 Task: Open Card Hotel Review in Board Product User Testing and Feedback to Workspace Event Planning and Coordination and add a team member Softage.1@softage.net, a label Blue, a checklist Public Relations, an attachment from Trello, a color Blue and finally, add a card description 'Plan and execute company team-building conference with guest speakers' and a comment 'We should approach this task with a sense of accountability and responsibility, owning our mistakes and taking steps to correct them.'. Add a start date 'Jan 05, 1900' with a due date 'Jan 12, 1900'
Action: Mouse moved to (450, 162)
Screenshot: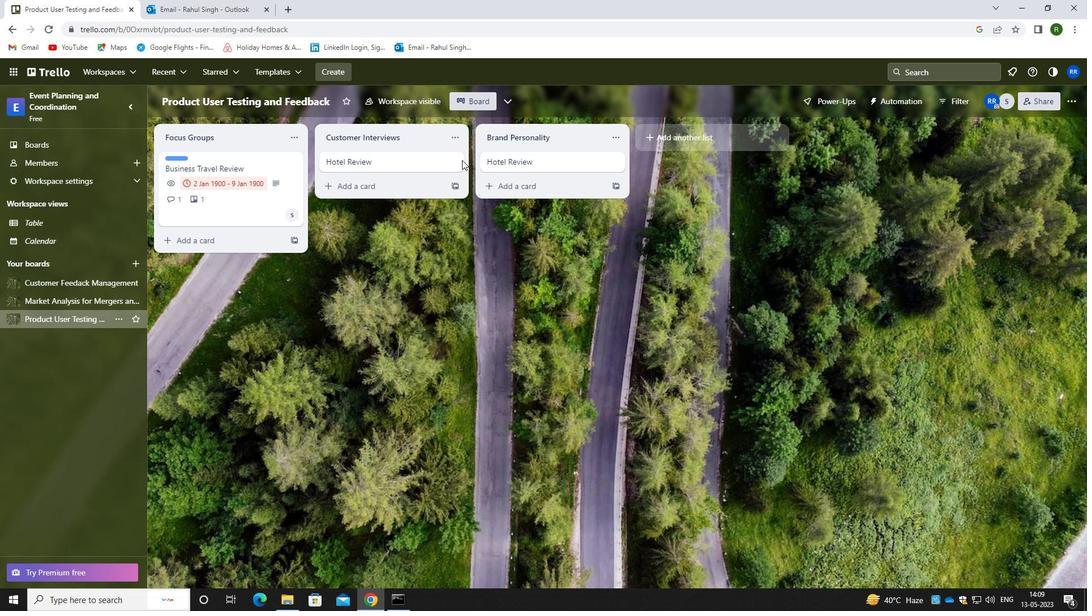 
Action: Mouse pressed left at (450, 162)
Screenshot: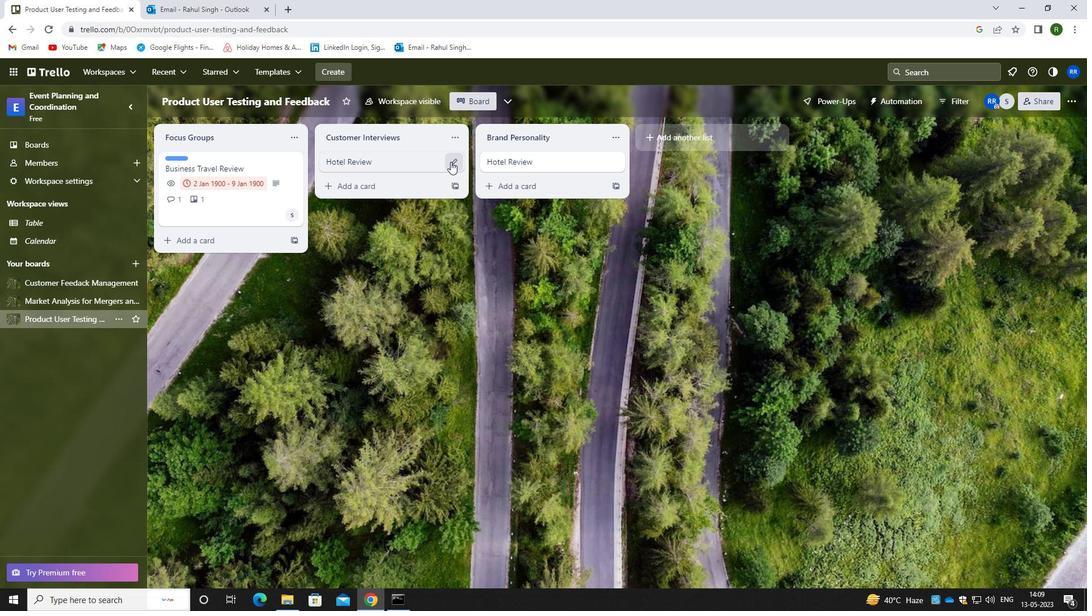 
Action: Mouse moved to (503, 156)
Screenshot: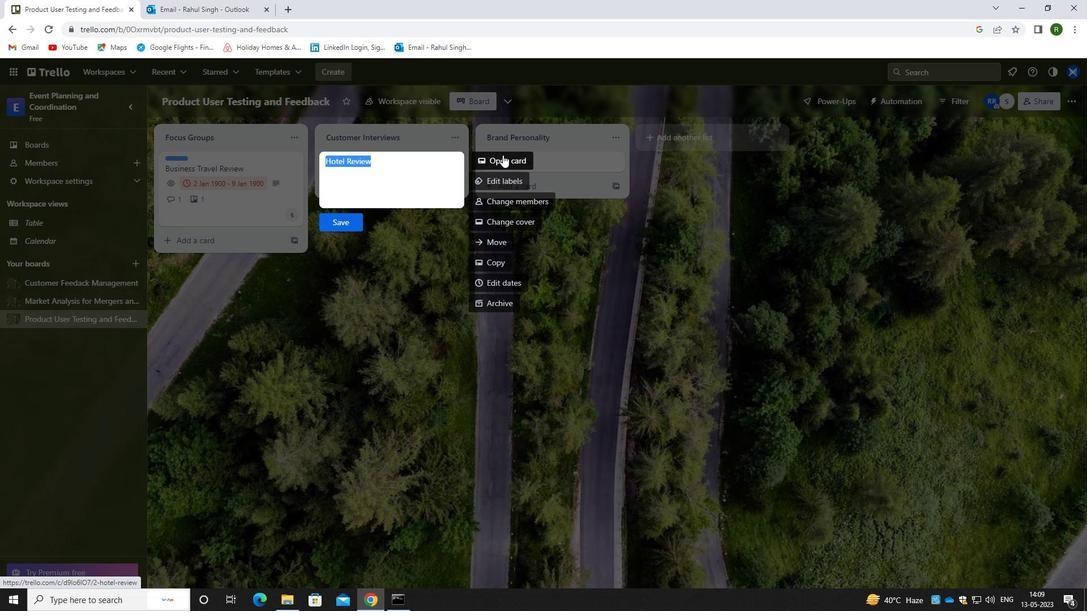 
Action: Mouse pressed left at (503, 156)
Screenshot: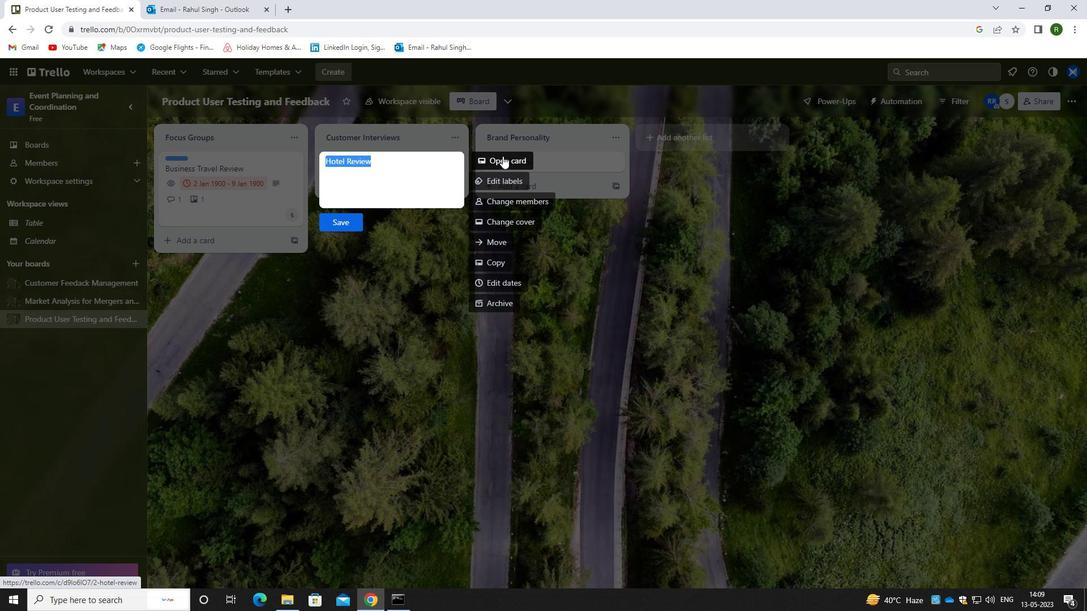 
Action: Mouse moved to (679, 205)
Screenshot: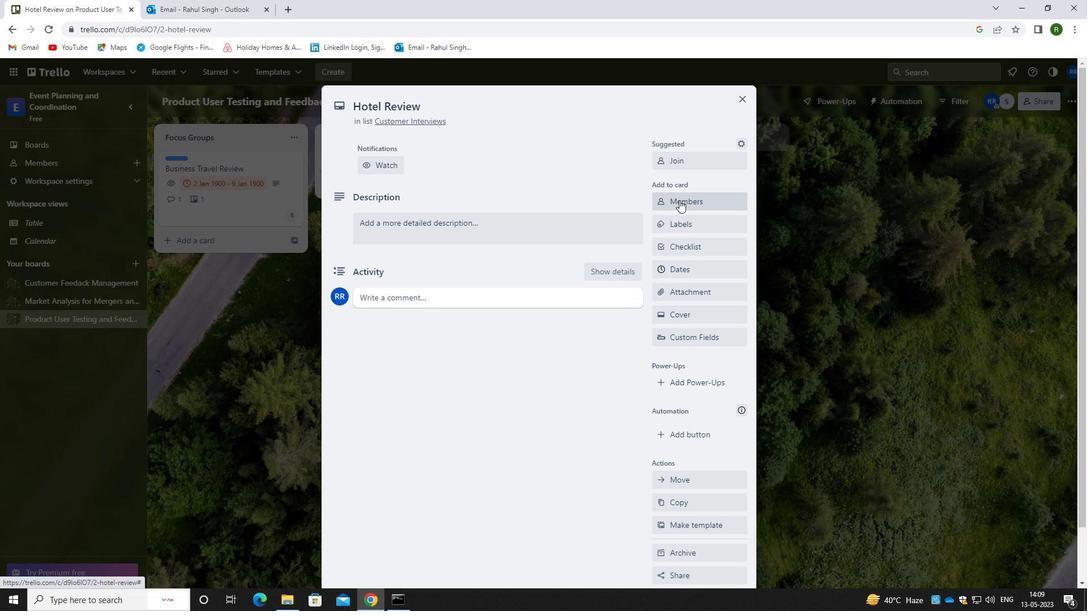 
Action: Mouse pressed left at (679, 205)
Screenshot: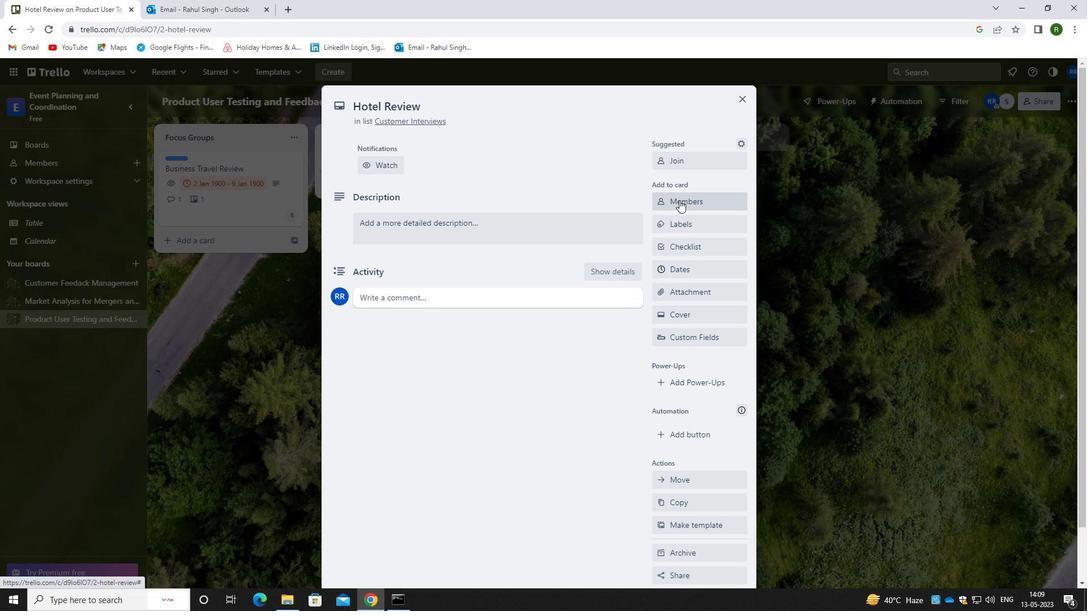 
Action: Mouse moved to (706, 257)
Screenshot: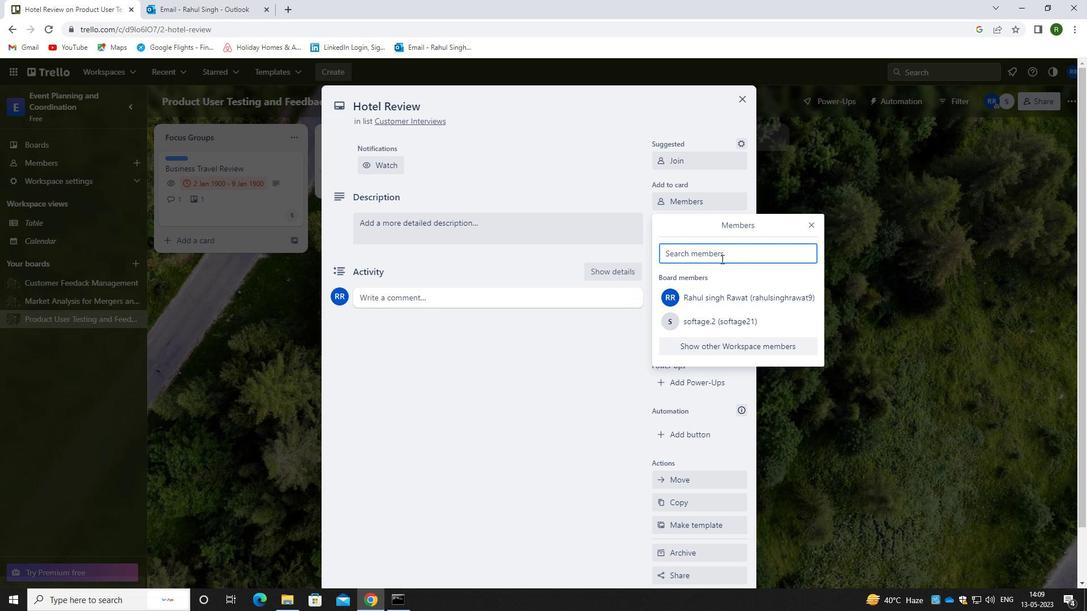 
Action: Key pressed <Key.caps_lock>s<Key.caps_lock>oftage.1<Key.shift>@SOFTAGE.NET
Screenshot: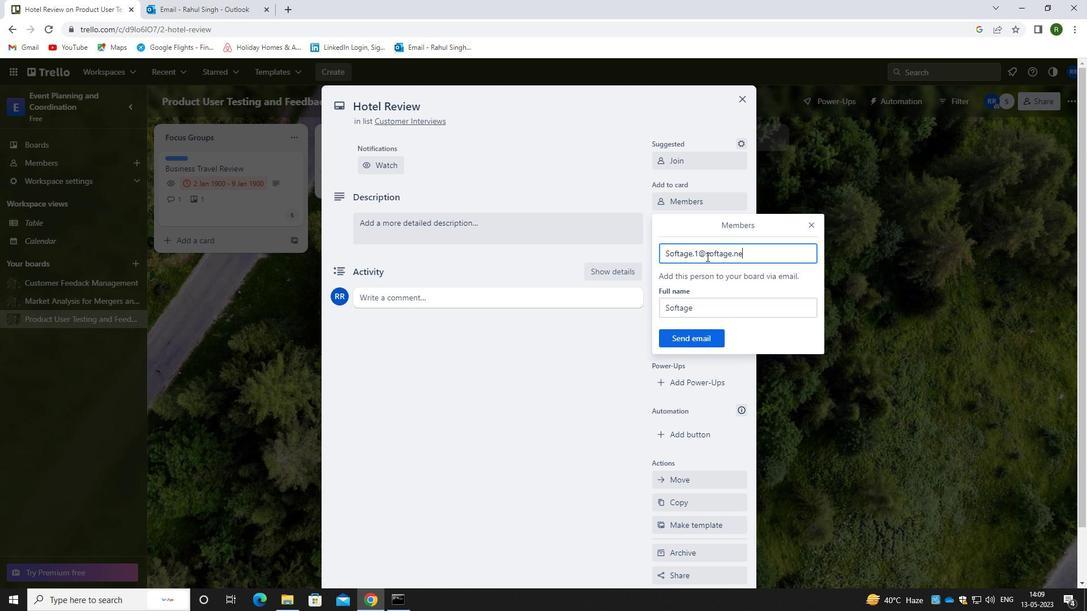 
Action: Mouse moved to (685, 338)
Screenshot: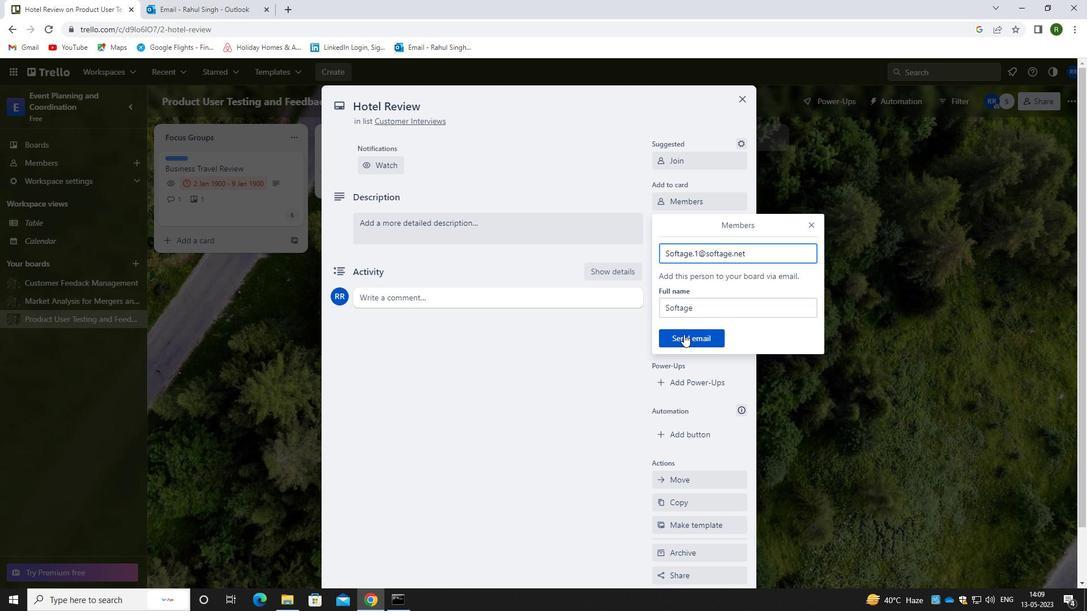 
Action: Mouse pressed left at (685, 338)
Screenshot: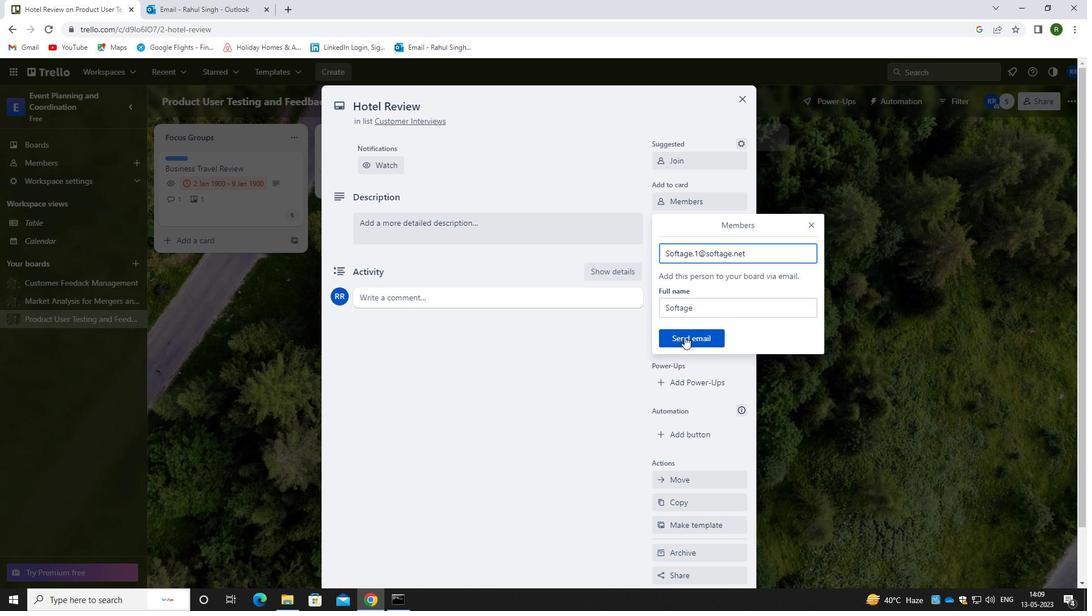 
Action: Mouse moved to (689, 220)
Screenshot: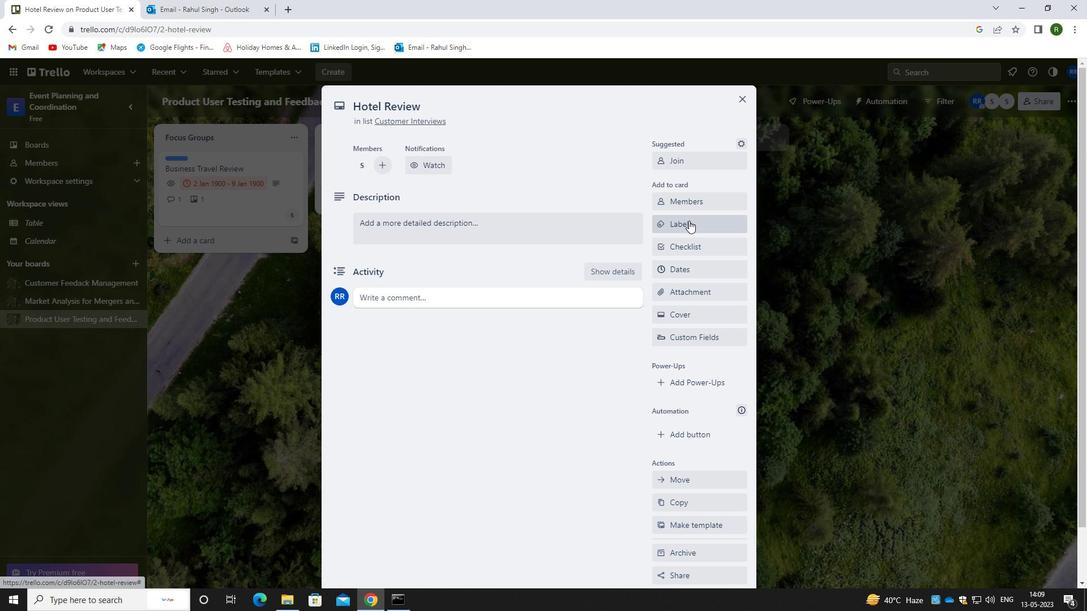 
Action: Mouse pressed left at (689, 220)
Screenshot: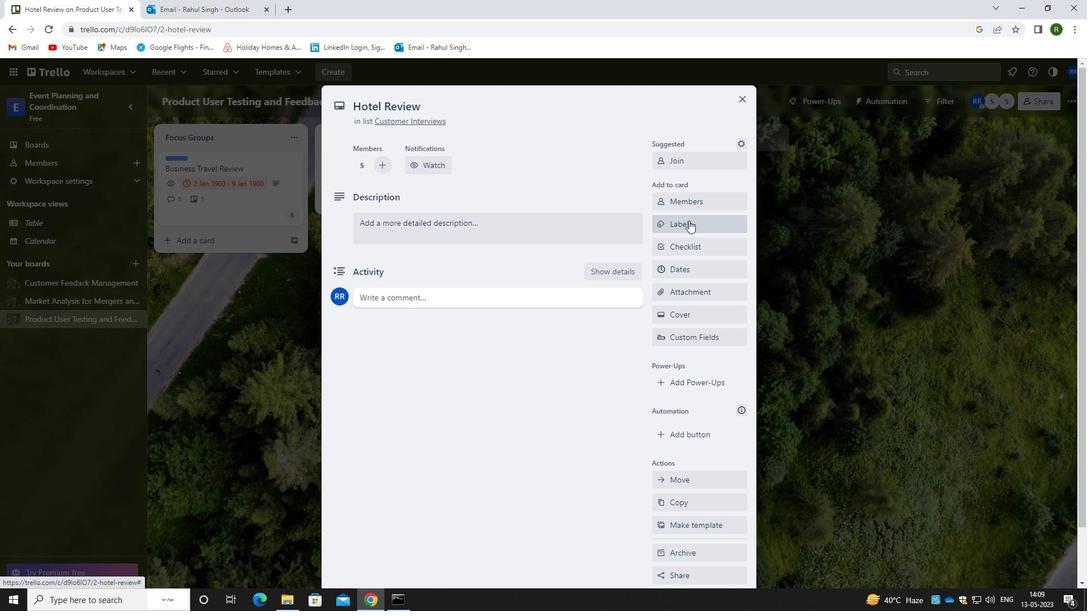
Action: Mouse moved to (693, 277)
Screenshot: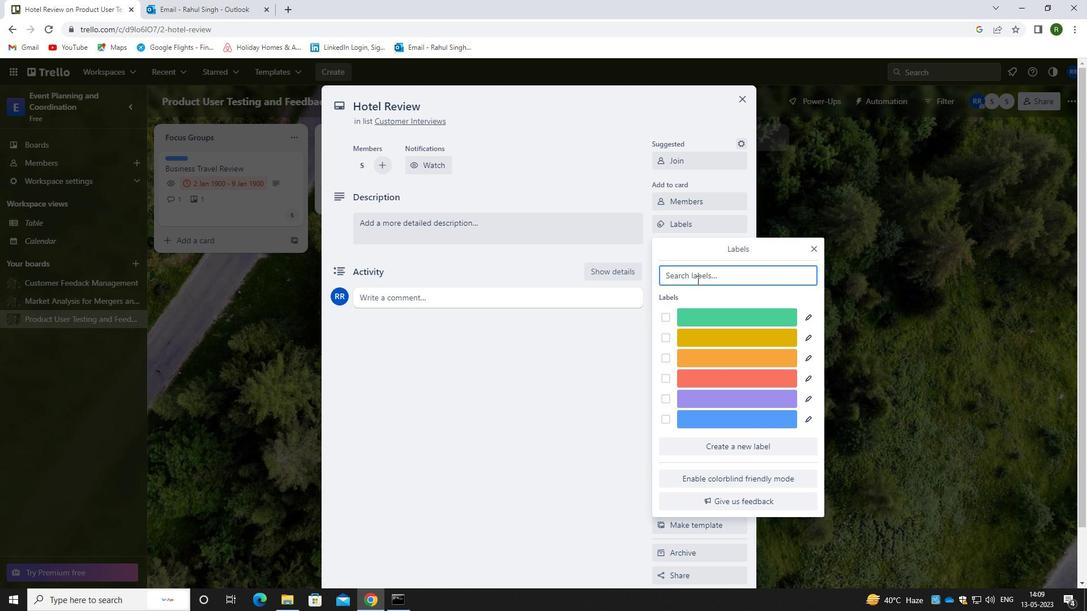 
Action: Key pressed BLUE
Screenshot: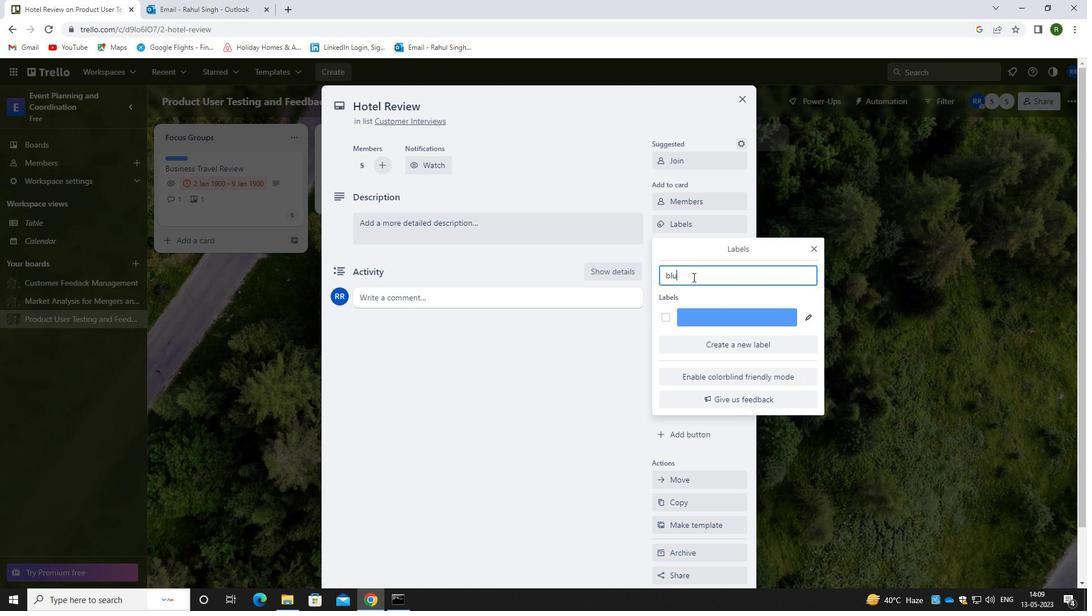 
Action: Mouse moved to (663, 314)
Screenshot: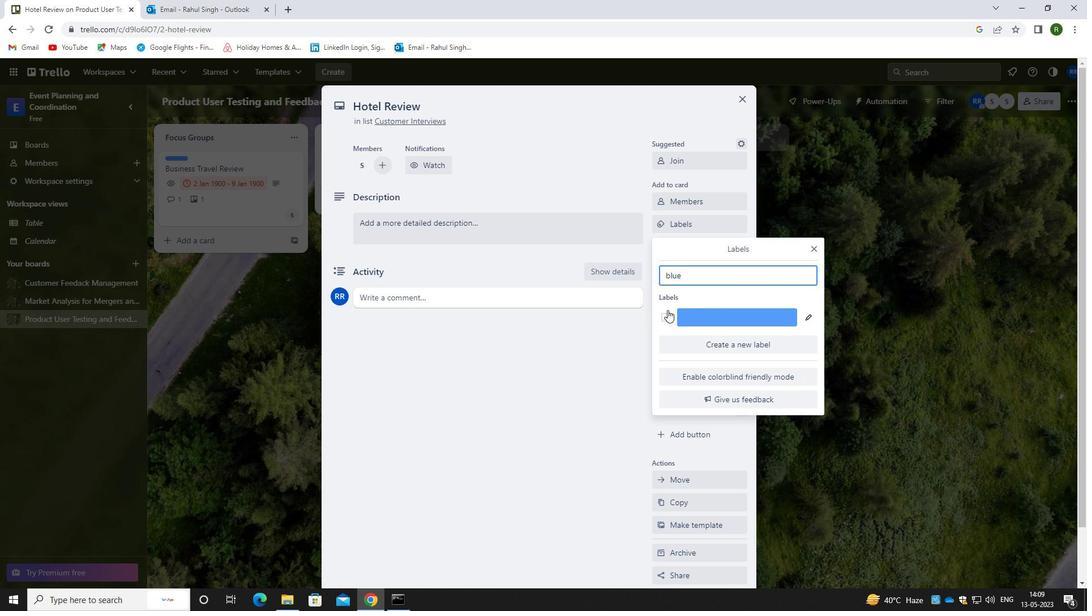
Action: Mouse pressed left at (663, 314)
Screenshot: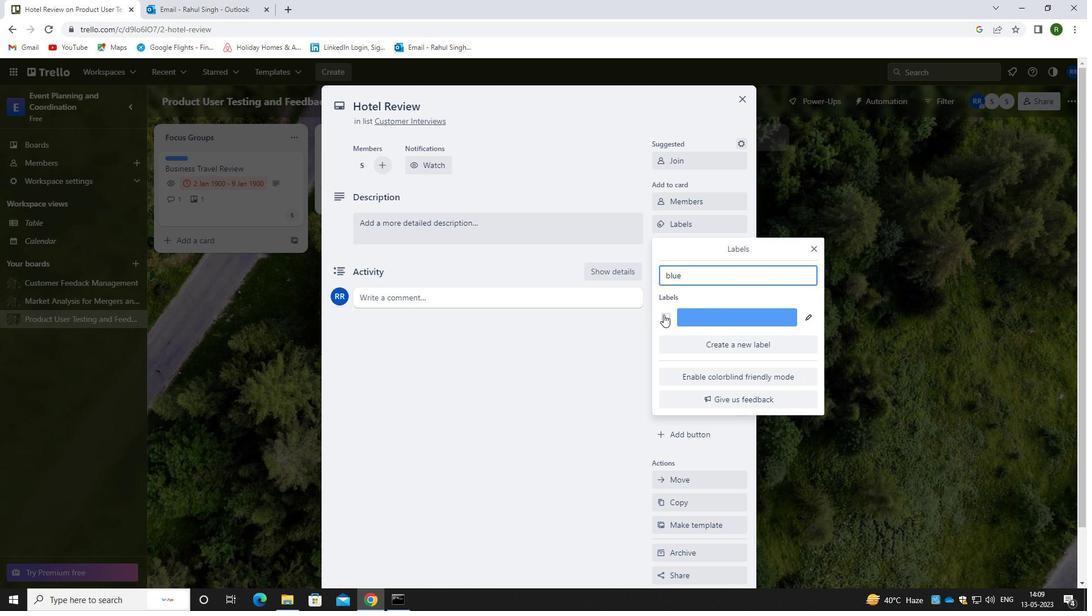 
Action: Mouse moved to (601, 406)
Screenshot: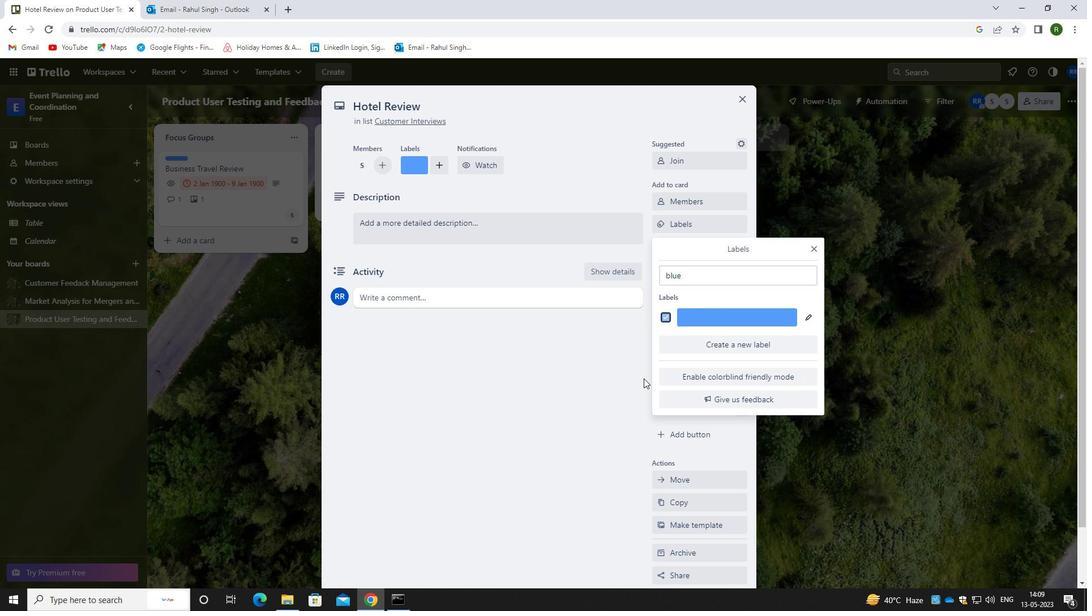 
Action: Mouse pressed left at (601, 406)
Screenshot: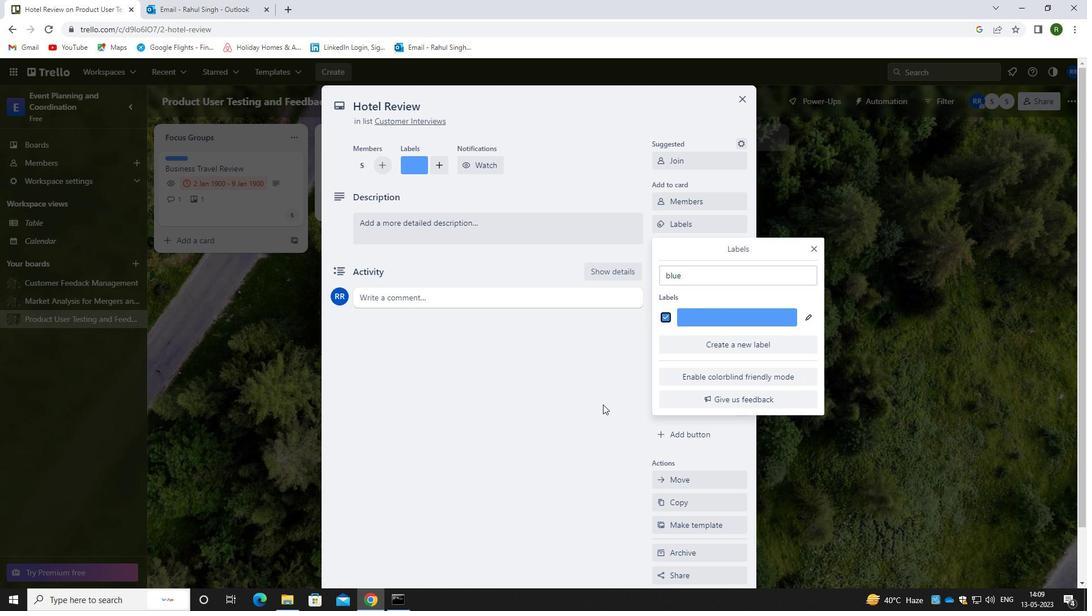 
Action: Mouse moved to (680, 249)
Screenshot: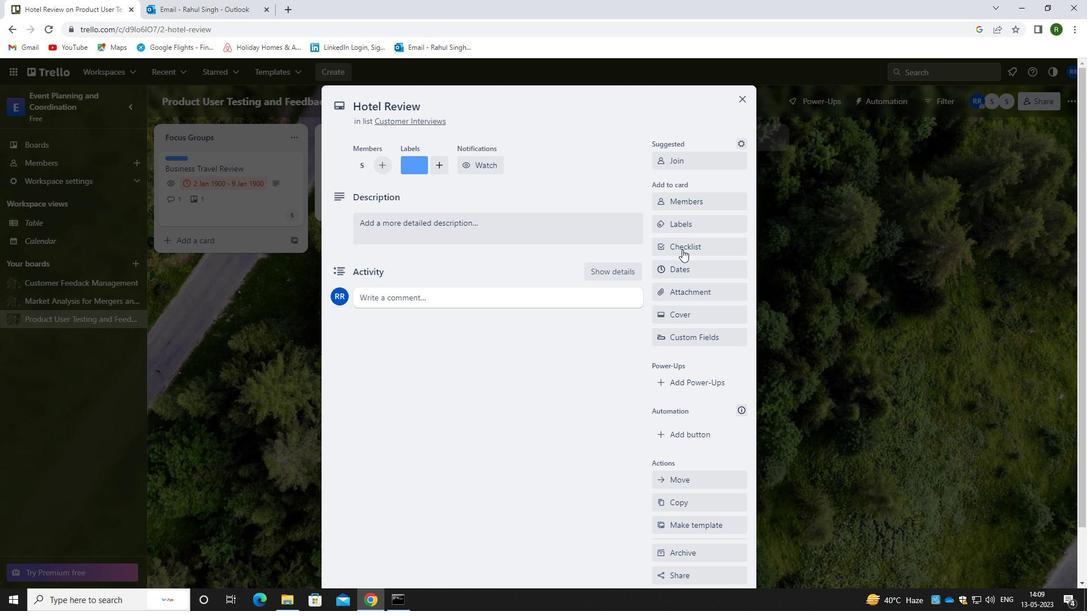 
Action: Mouse pressed left at (680, 249)
Screenshot: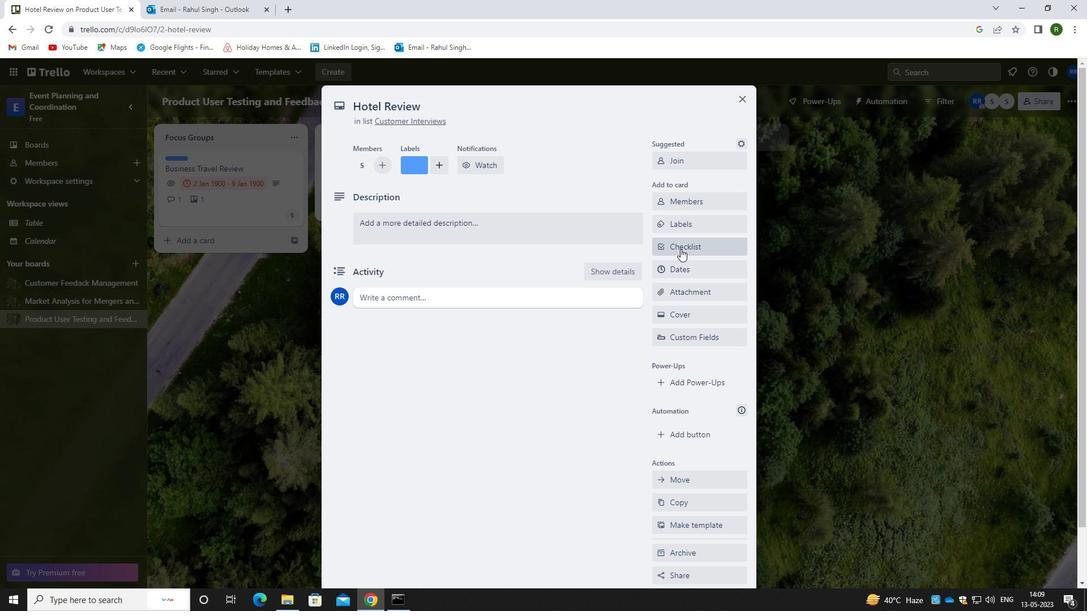 
Action: Mouse moved to (634, 363)
Screenshot: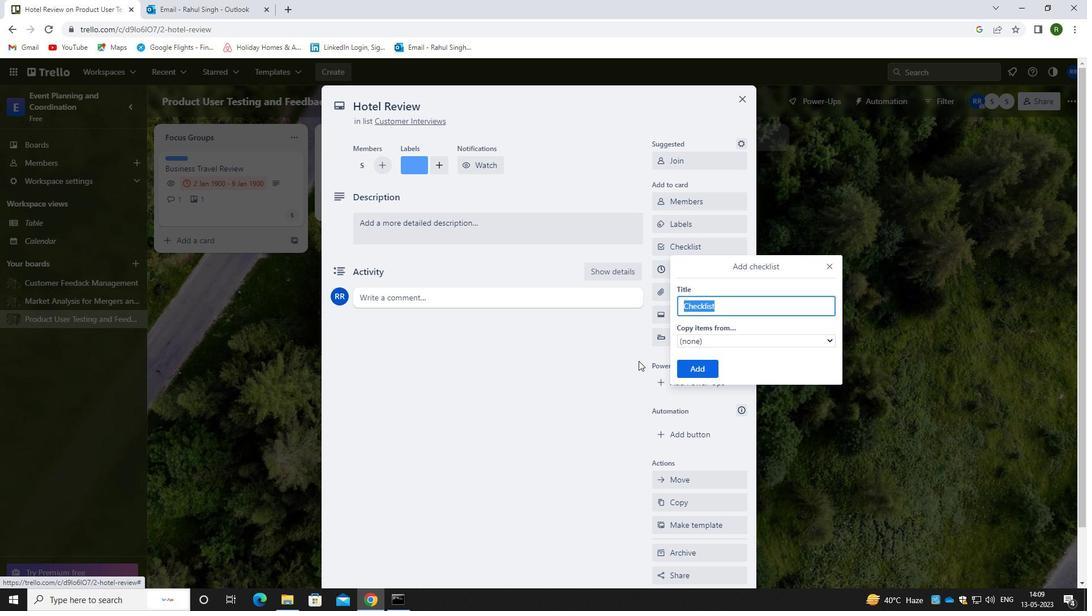 
Action: Key pressed <Key.shift>PUBLIC<Key.space><Key.shift>RE
Screenshot: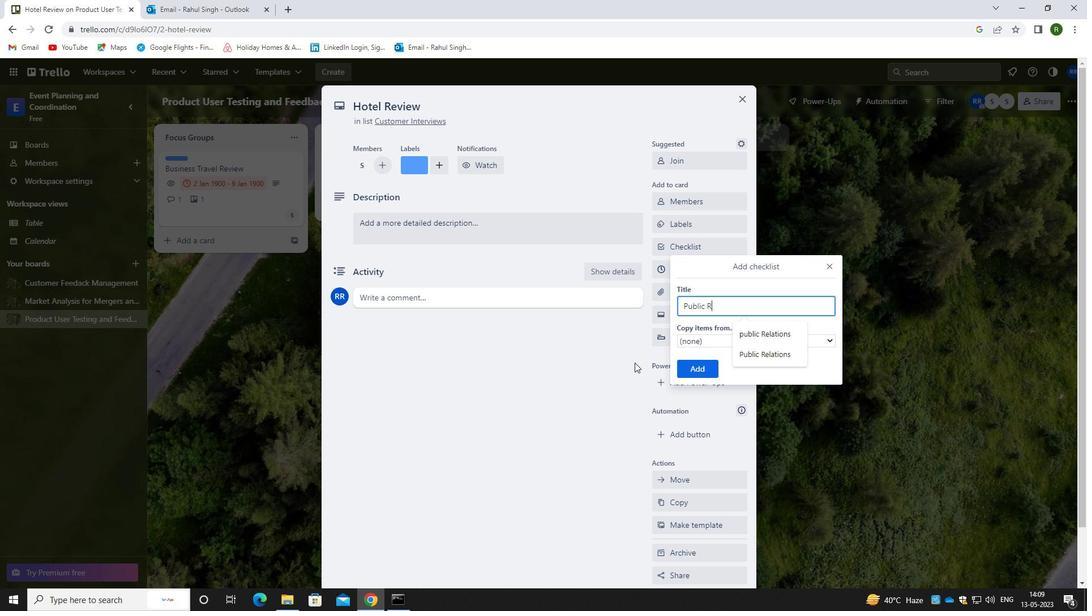 
Action: Mouse moved to (757, 357)
Screenshot: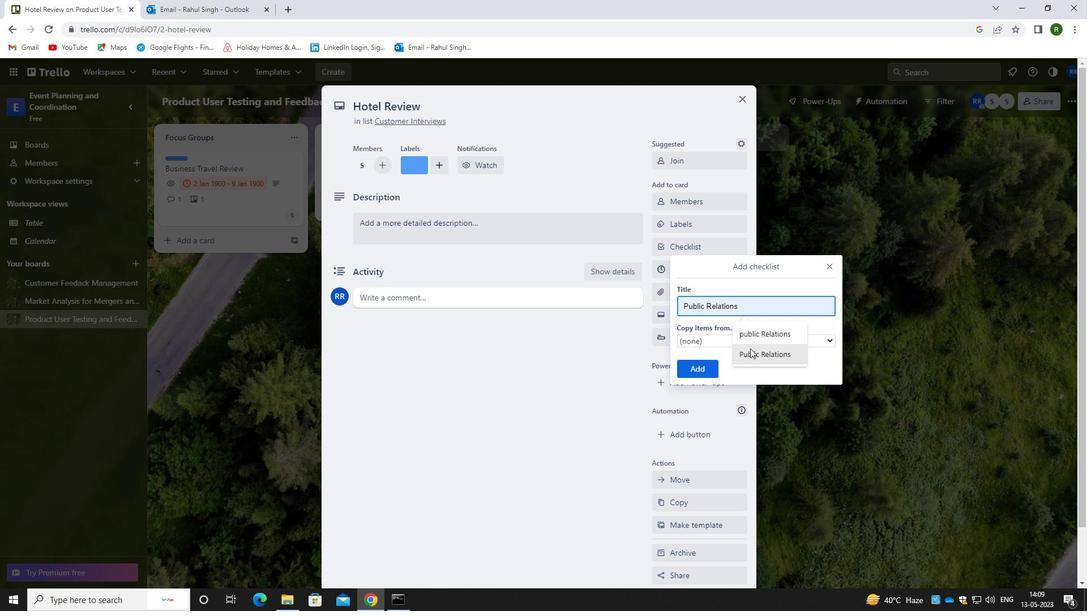 
Action: Mouse pressed left at (757, 357)
Screenshot: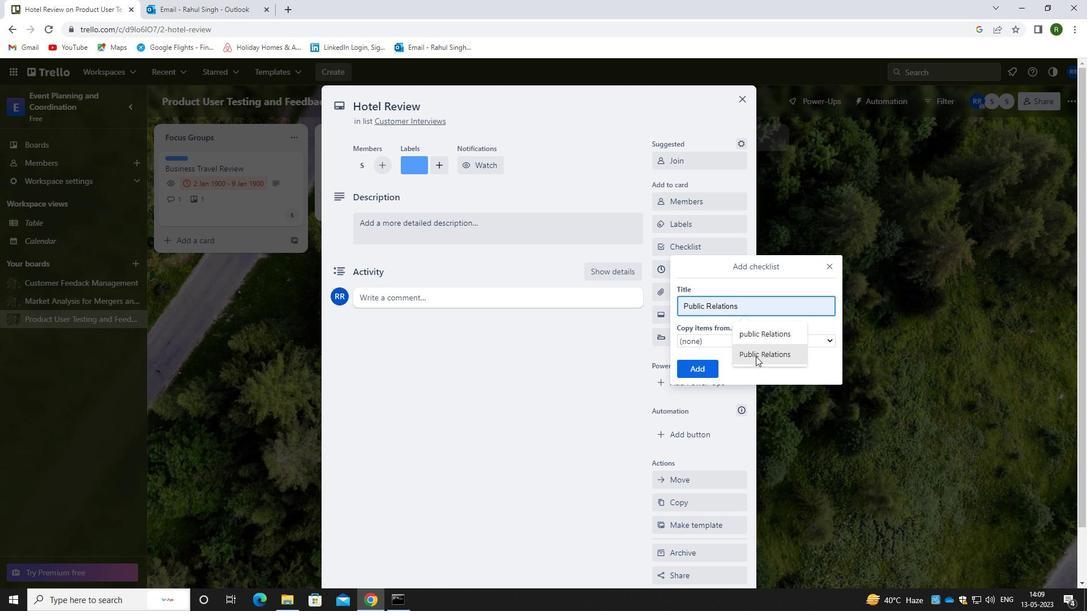 
Action: Mouse moved to (703, 373)
Screenshot: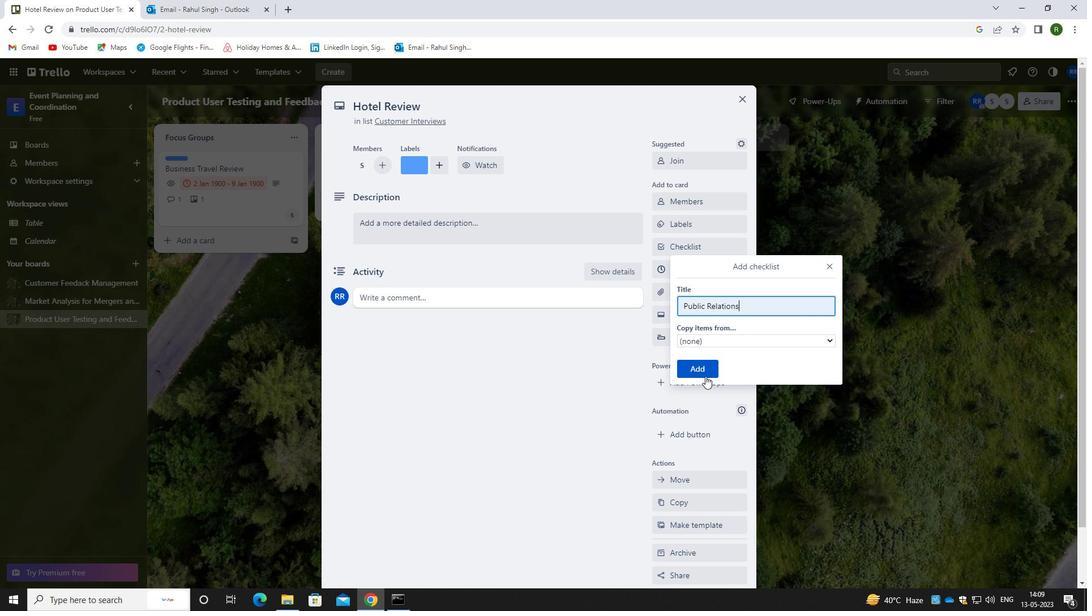 
Action: Mouse pressed left at (703, 373)
Screenshot: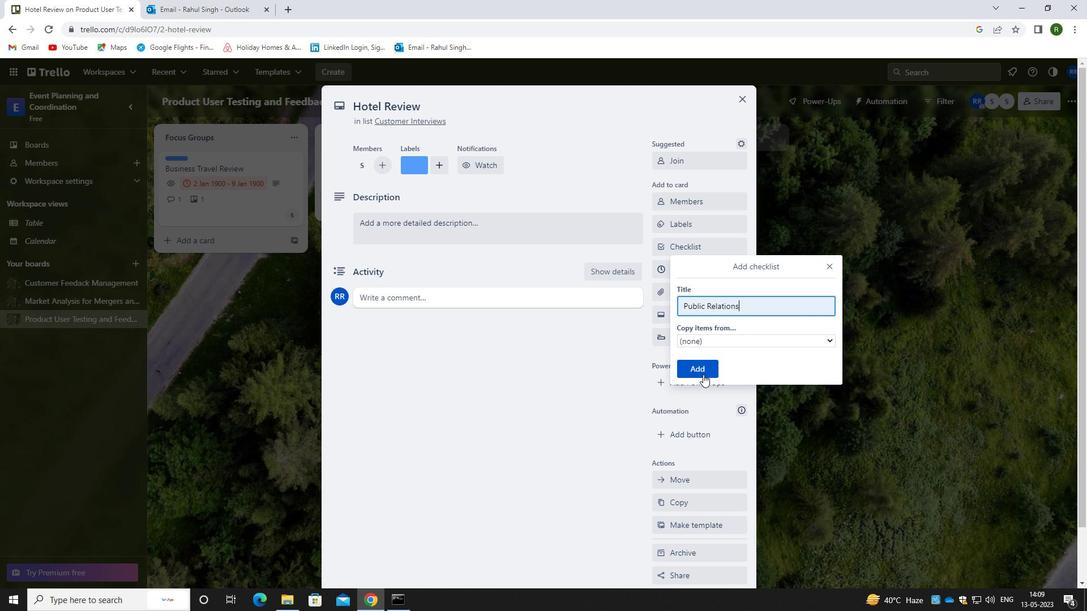 
Action: Mouse moved to (688, 294)
Screenshot: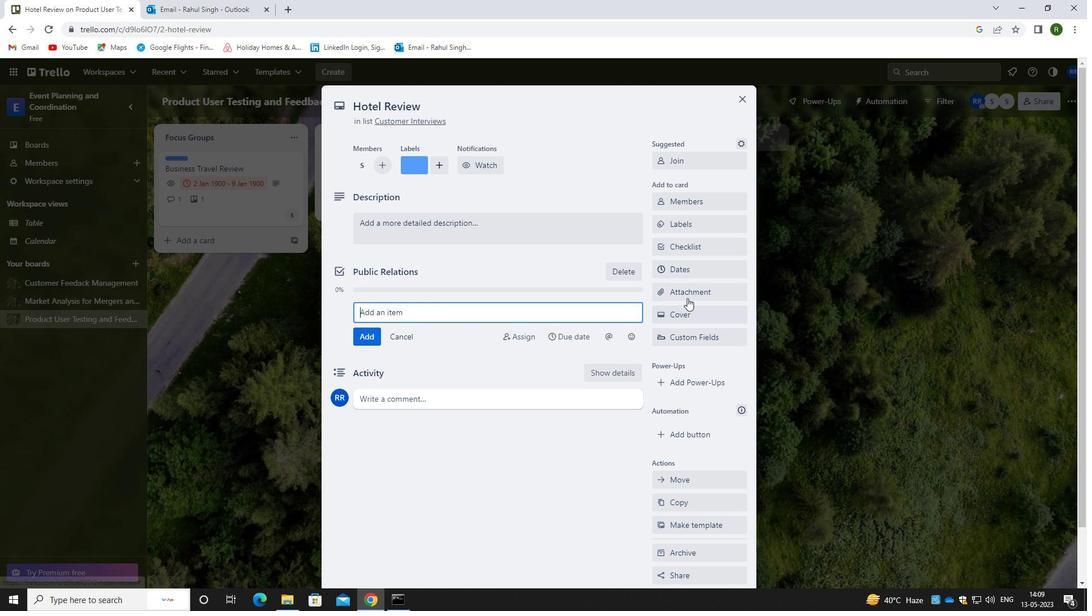 
Action: Mouse pressed left at (688, 294)
Screenshot: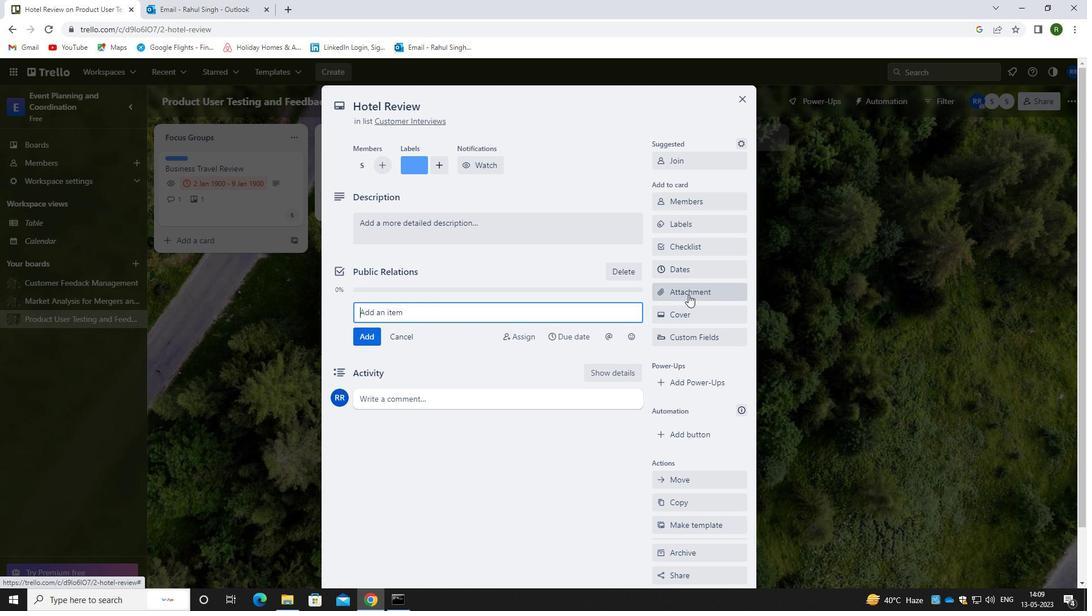 
Action: Mouse moved to (686, 366)
Screenshot: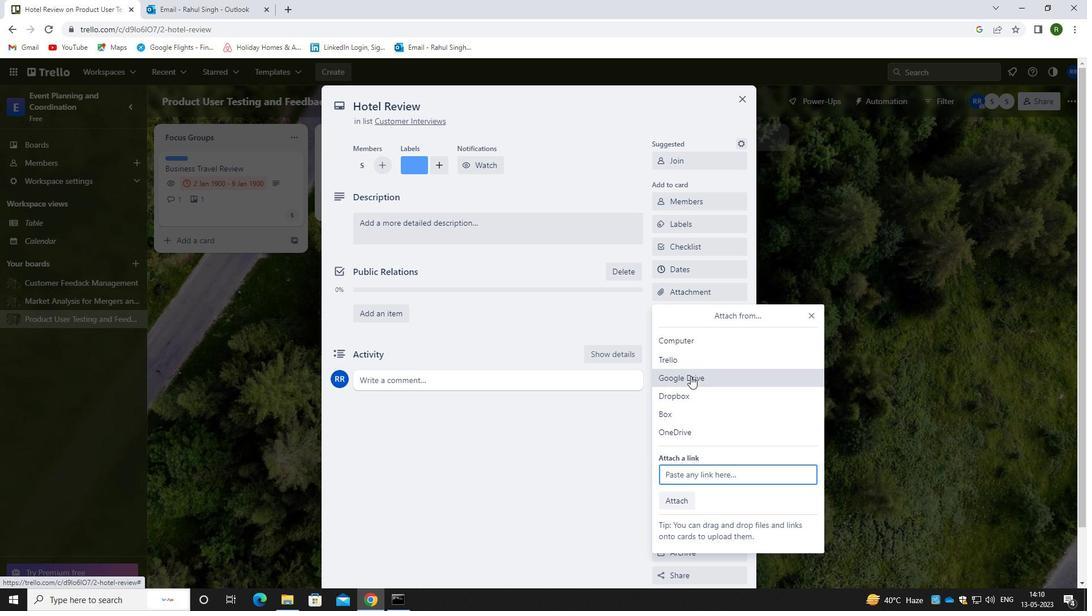
Action: Mouse pressed left at (686, 366)
Screenshot: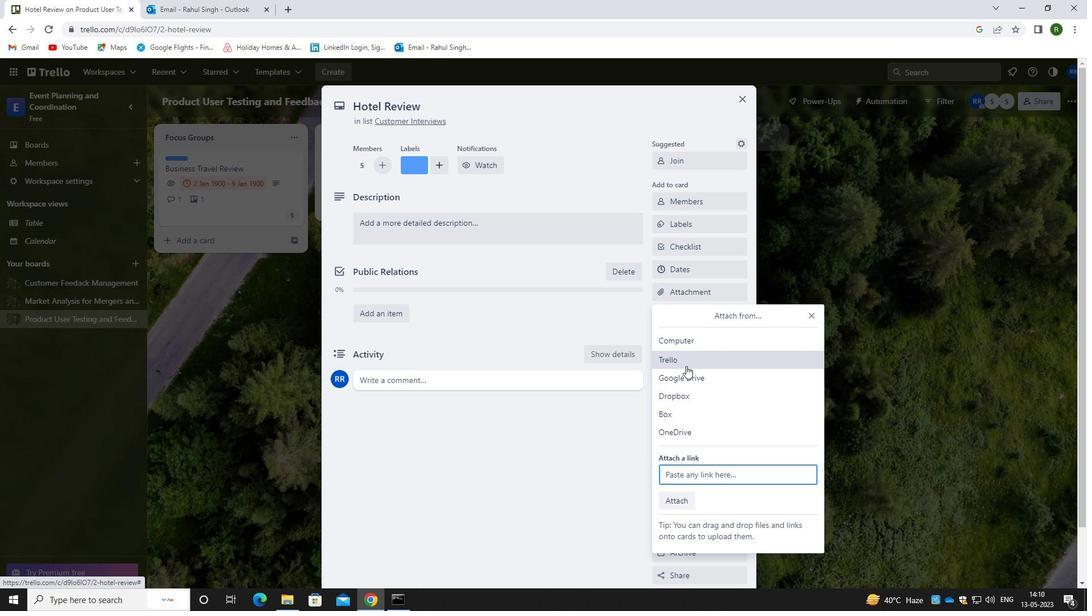 
Action: Mouse moved to (712, 299)
Screenshot: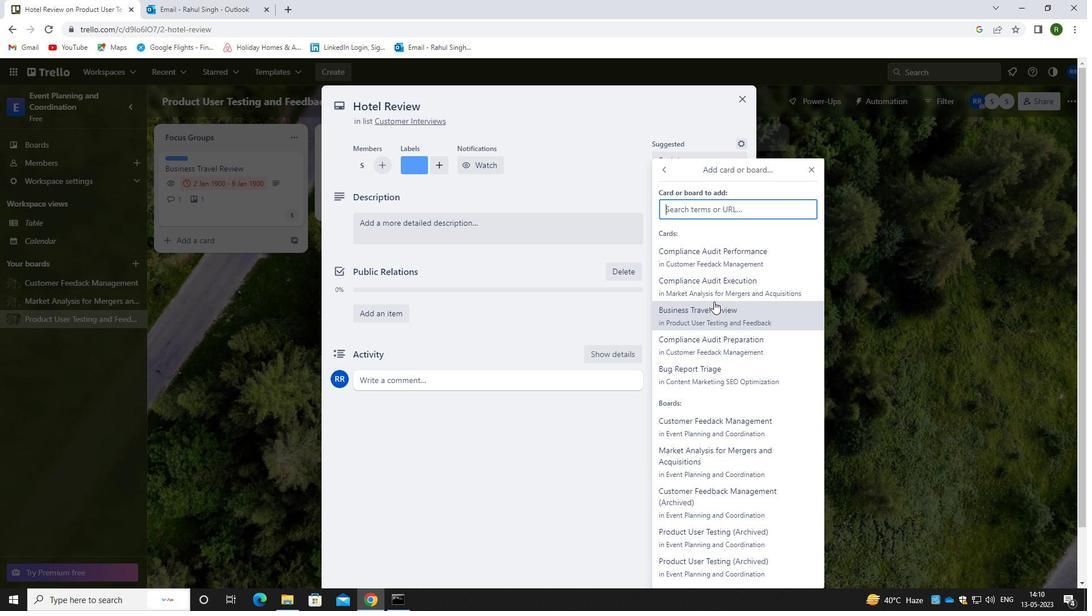 
Action: Mouse pressed left at (712, 299)
Screenshot: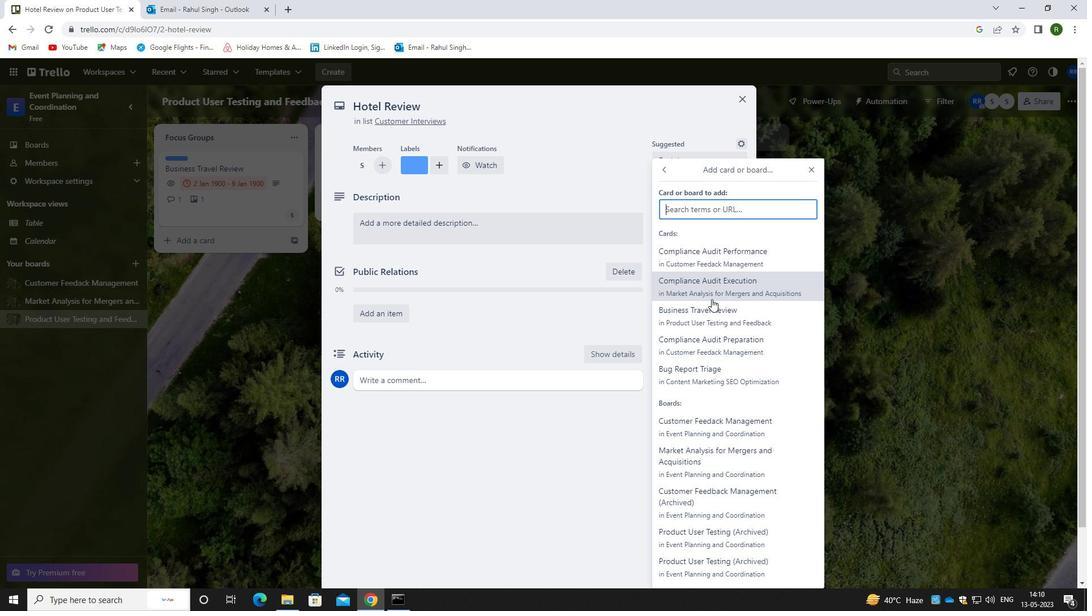 
Action: Mouse moved to (441, 220)
Screenshot: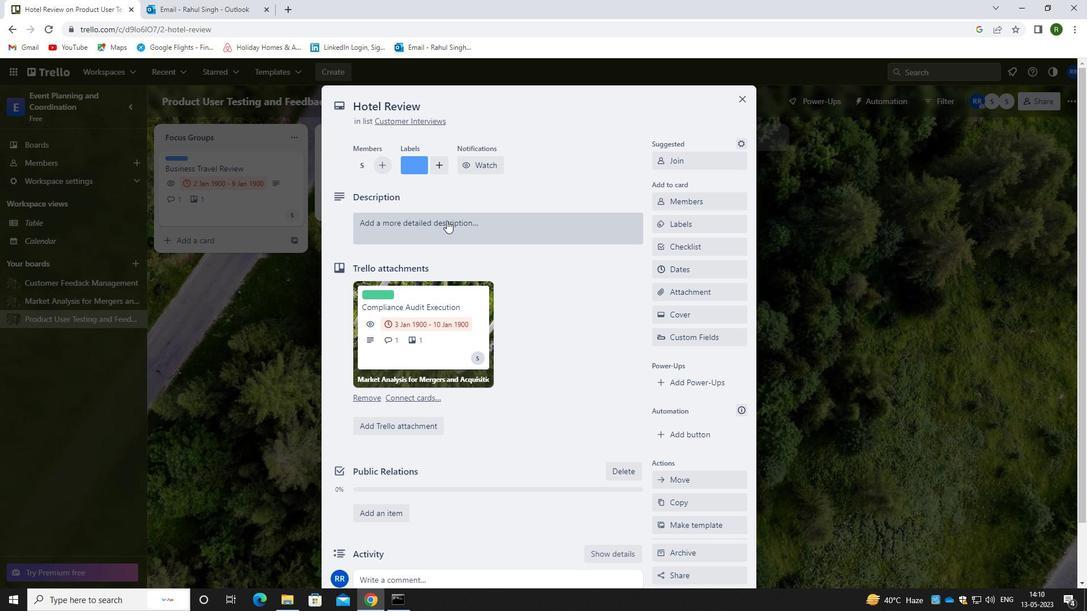 
Action: Mouse pressed left at (441, 220)
Screenshot: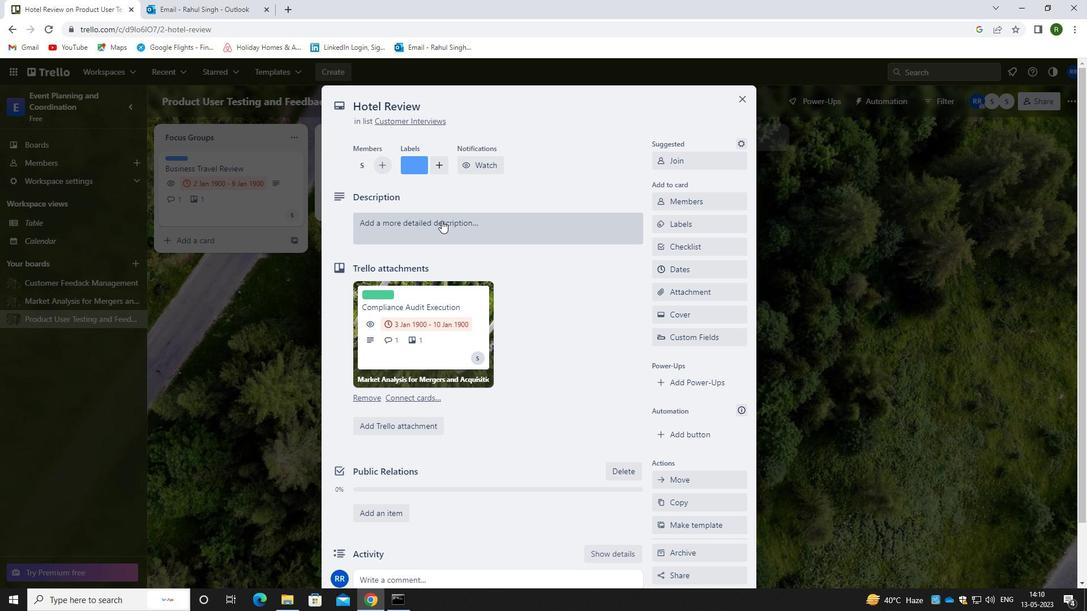 
Action: Mouse moved to (444, 280)
Screenshot: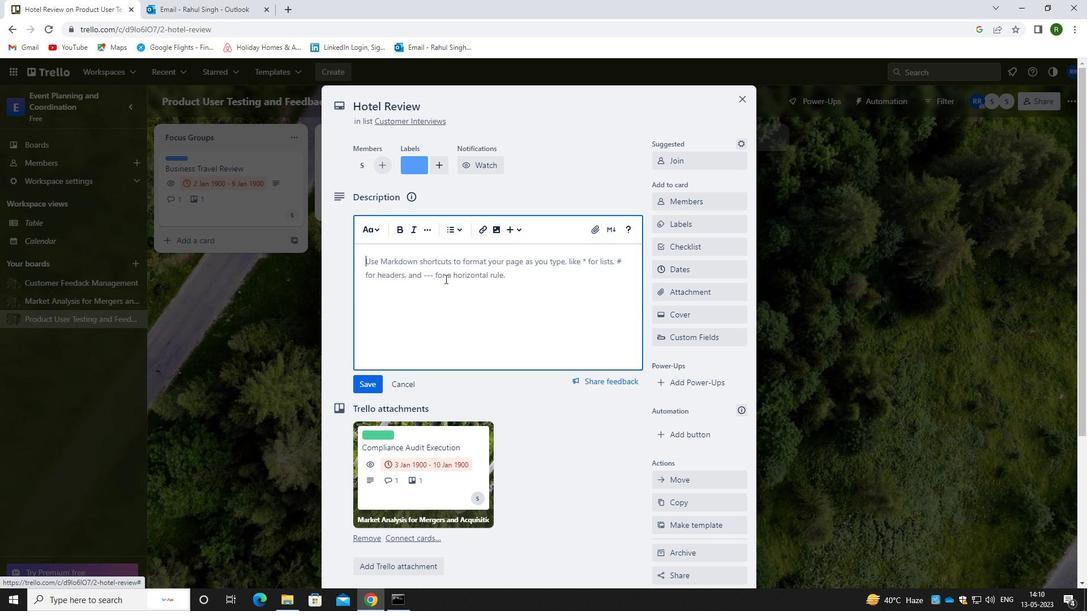 
Action: Key pressed <Key.caps_lock>P<Key.caps_lock>LAN<Key.space>AND<Key.space>EXECUTE<Key.space>COMPANY<Key.space>TEAM-BUILDING<Key.space>CONFERENCE<Key.space>WITH<Key.space>GUEST<Key.space>SPEAKERS.
Screenshot: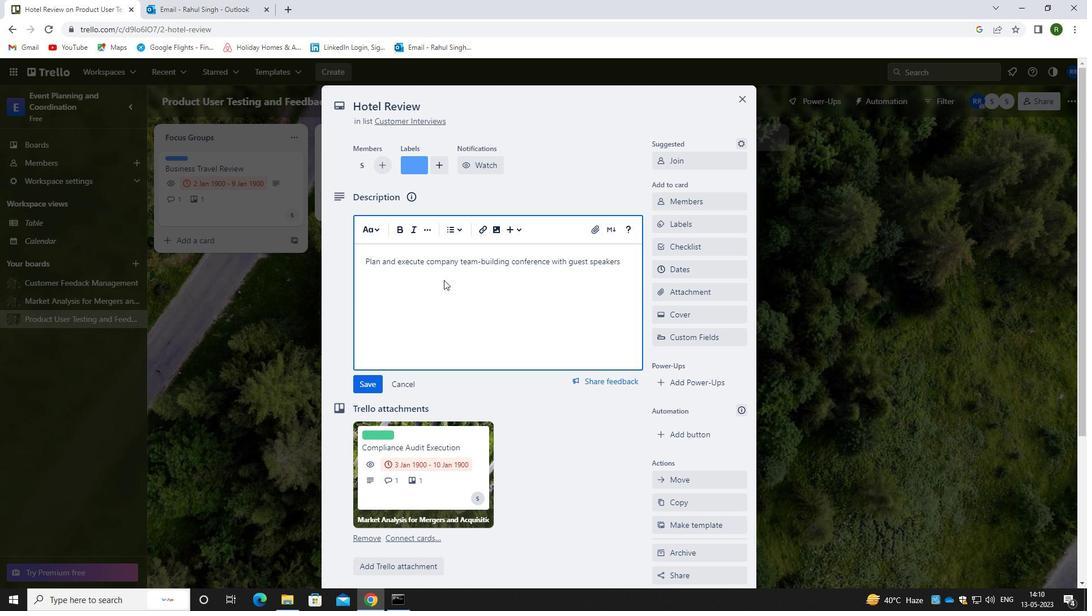 
Action: Mouse moved to (365, 388)
Screenshot: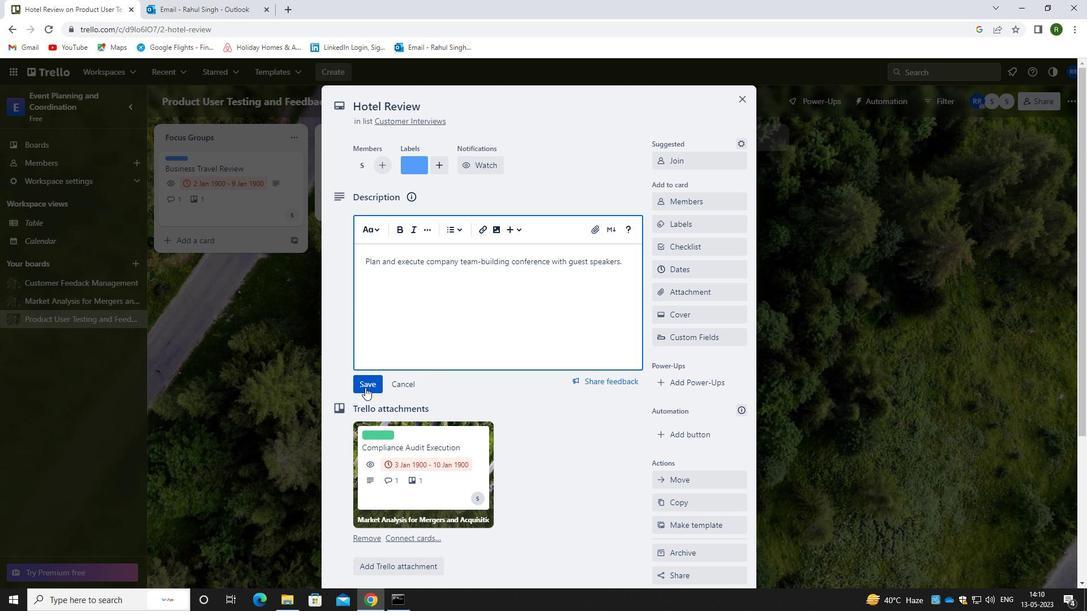 
Action: Mouse pressed left at (365, 388)
Screenshot: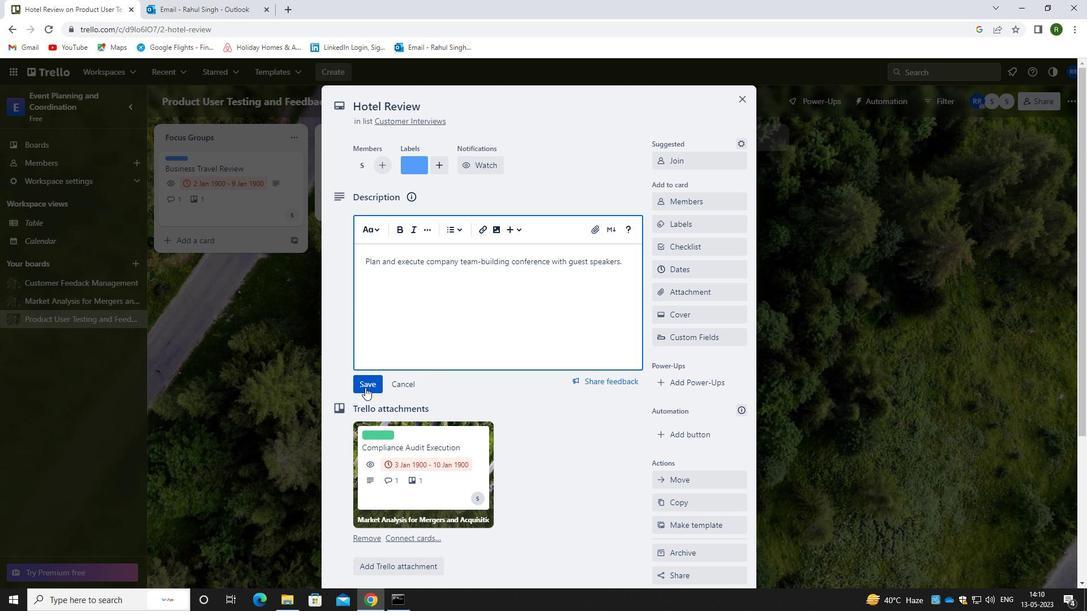 
Action: Mouse moved to (532, 355)
Screenshot: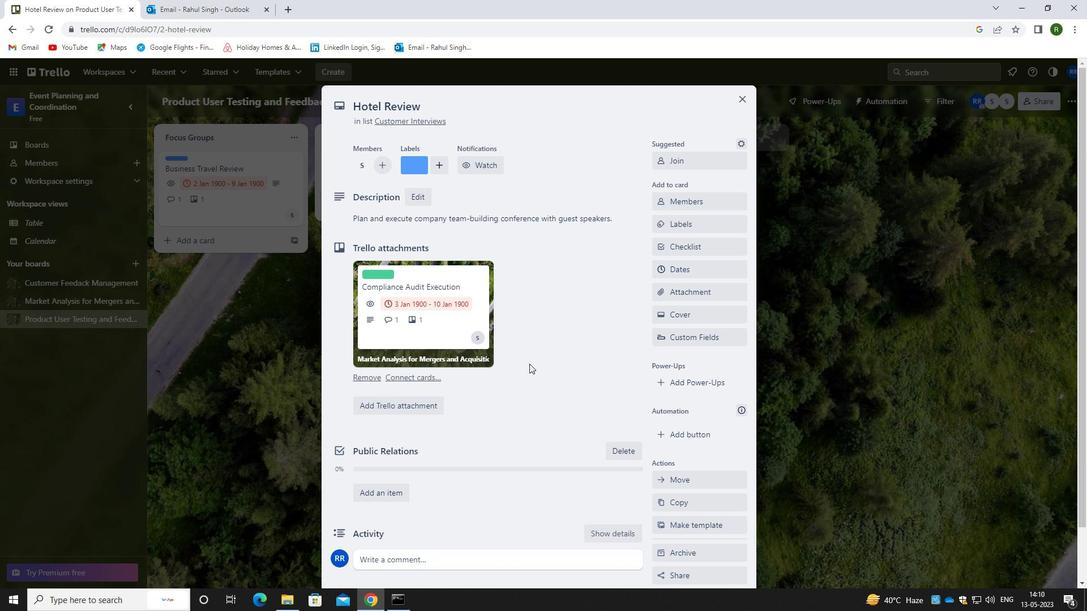 
Action: Mouse scrolled (532, 355) with delta (0, 0)
Screenshot: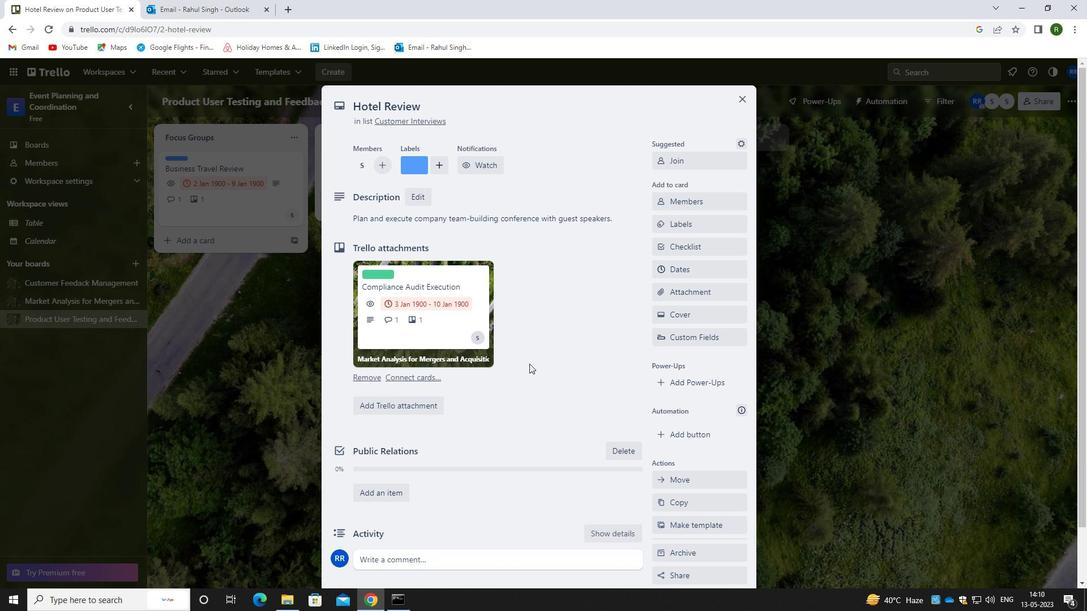 
Action: Mouse moved to (533, 356)
Screenshot: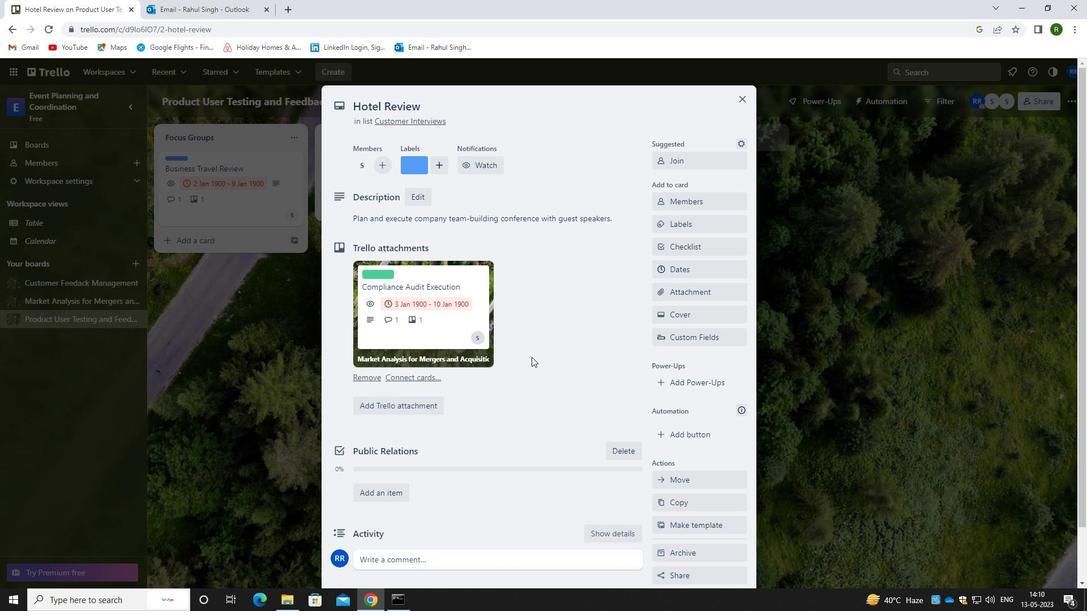 
Action: Mouse scrolled (533, 355) with delta (0, 0)
Screenshot: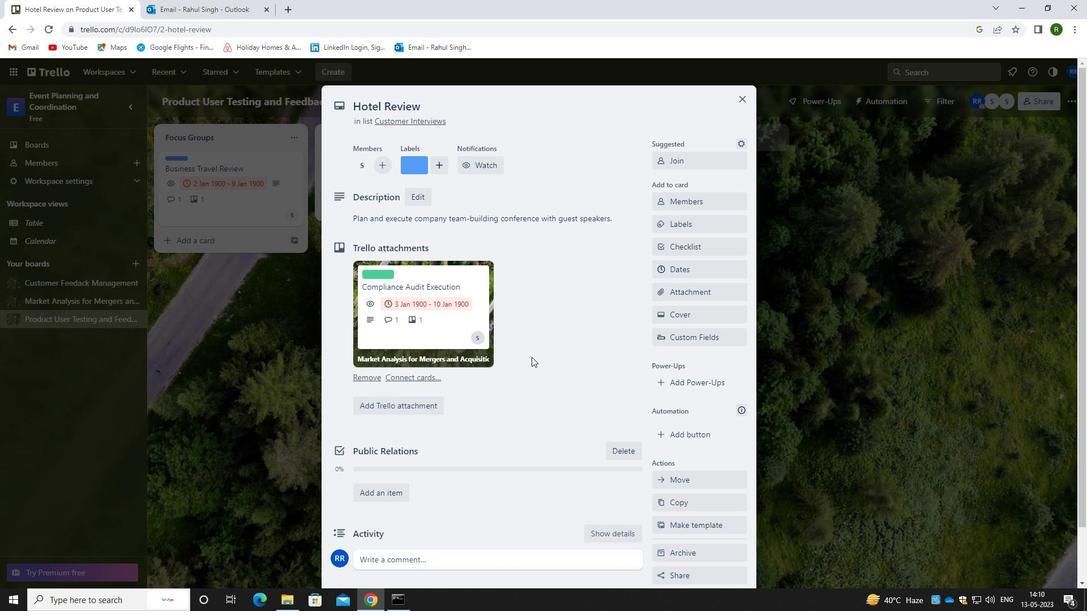
Action: Mouse scrolled (533, 355) with delta (0, 0)
Screenshot: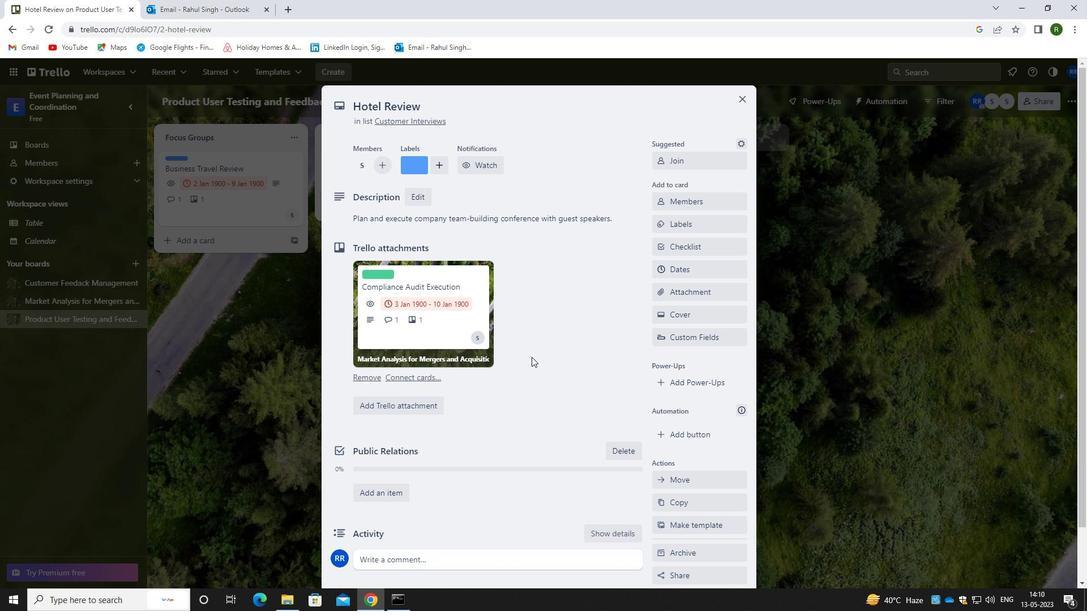 
Action: Mouse moved to (533, 356)
Screenshot: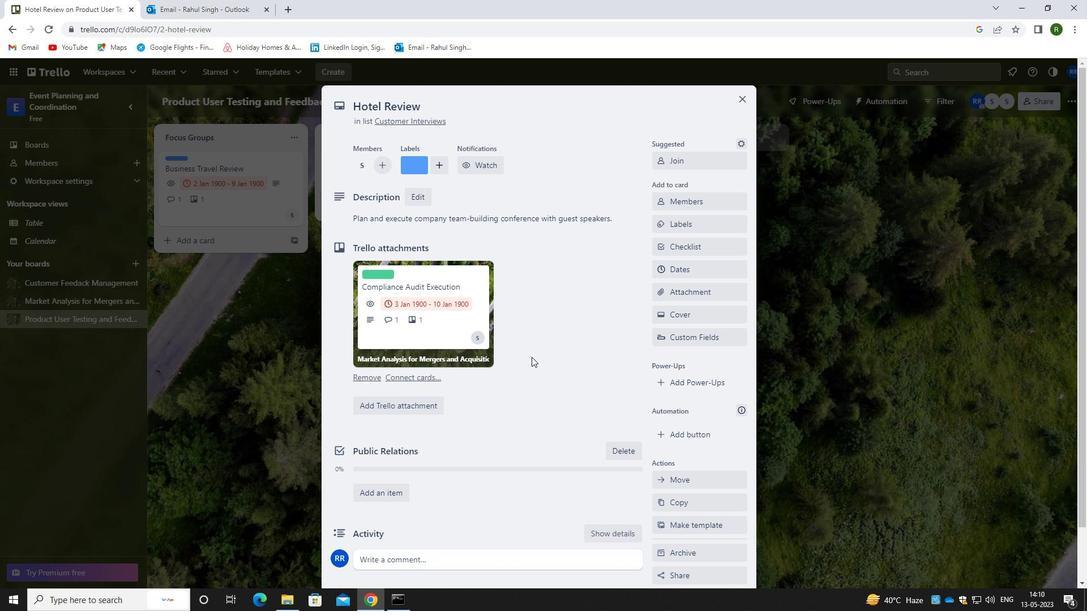 
Action: Mouse scrolled (533, 356) with delta (0, 0)
Screenshot: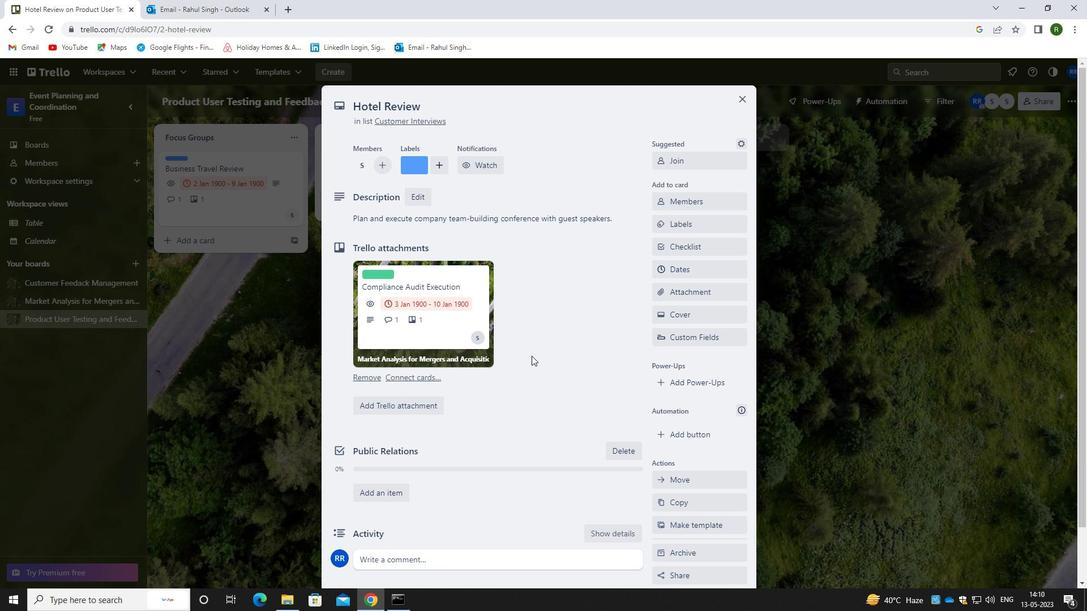 
Action: Mouse moved to (420, 493)
Screenshot: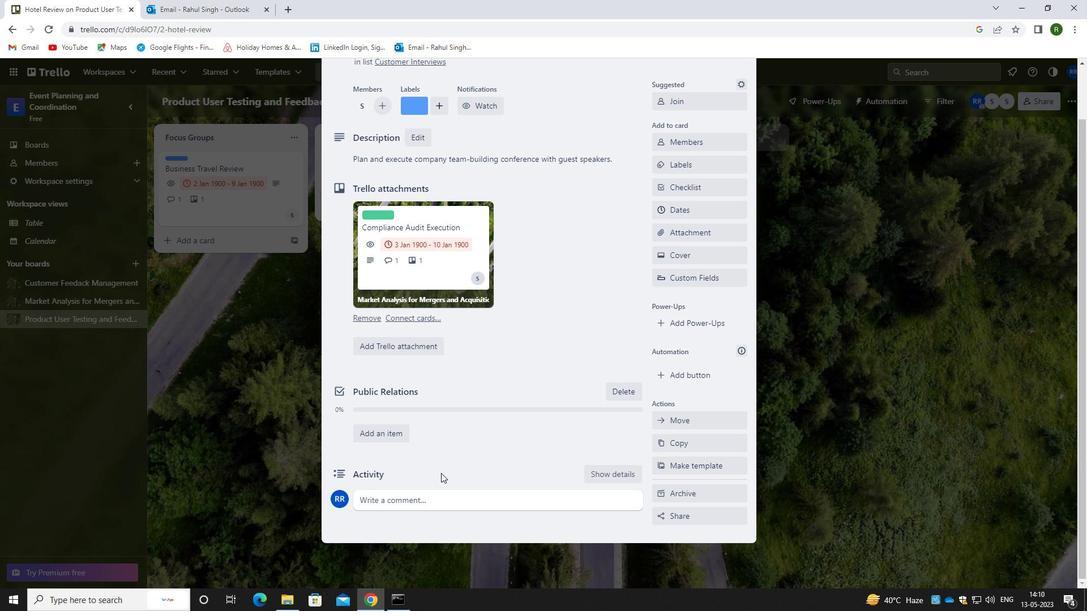 
Action: Mouse pressed left at (420, 493)
Screenshot: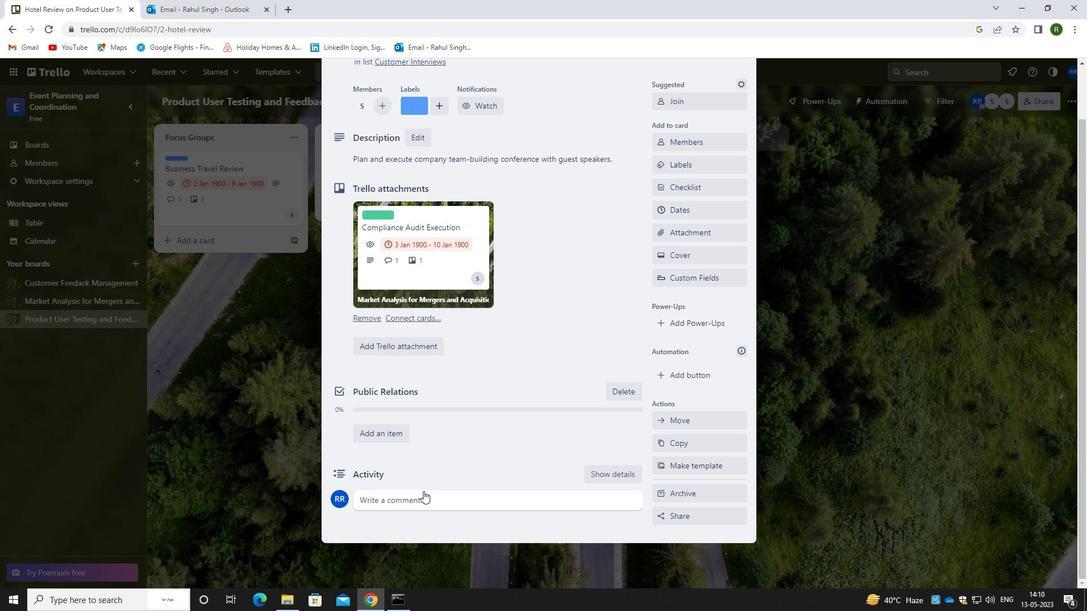 
Action: Mouse moved to (396, 542)
Screenshot: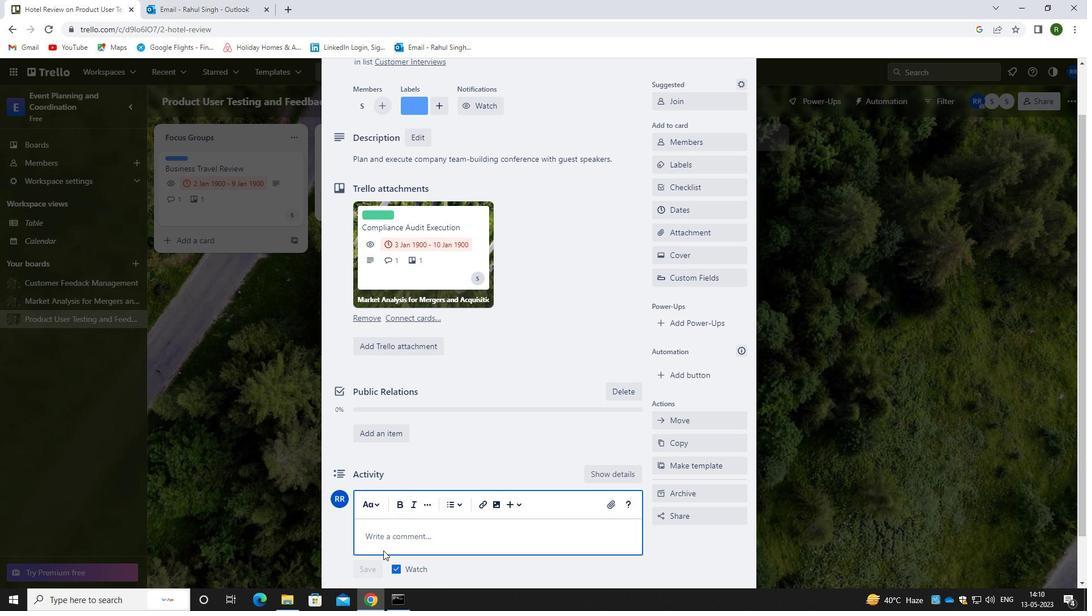 
Action: Mouse pressed left at (396, 542)
Screenshot: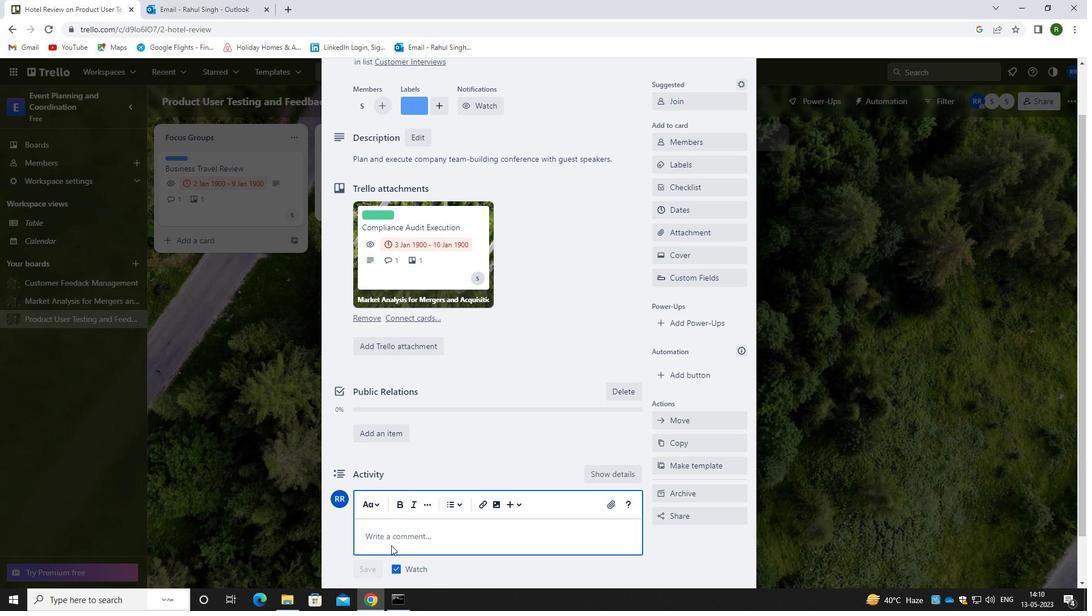 
Action: Mouse moved to (405, 540)
Screenshot: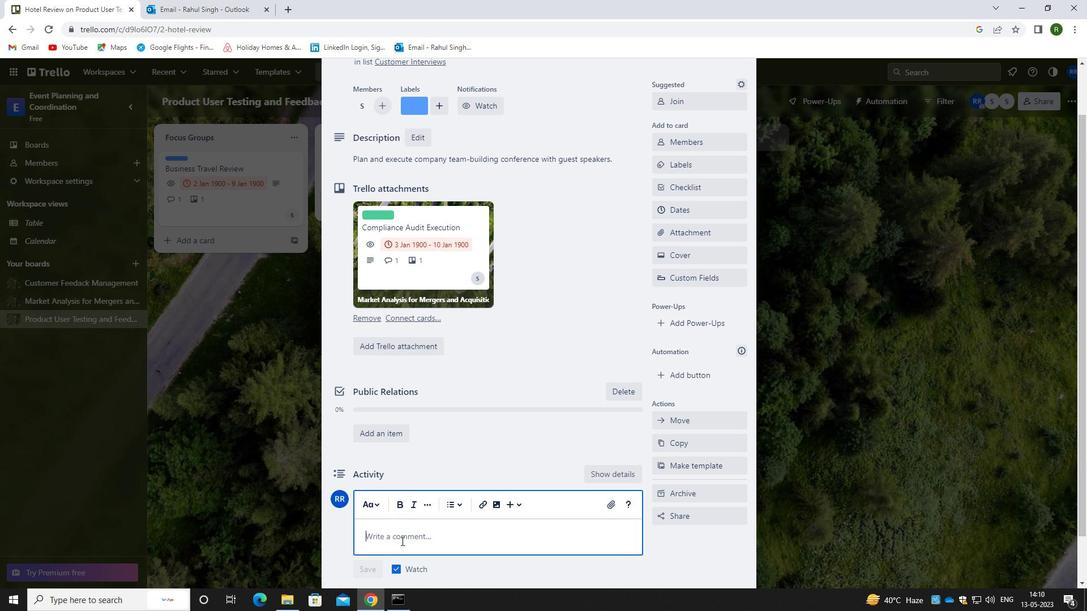
Action: Key pressed <Key.caps_lock>W<Key.caps_lock>E<Key.space>SHOULD<Key.space>APPROACH<Key.space>THIS<Key.space>TASK<Key.space>WITH<Key.space>A<Key.space>SENSE<Key.space>OF<Key.space>ACCOUNTABL<Key.backspace>ILITY<Key.space>AND<Key.space>RESPONSIBILITY<Key.space>,<Key.space>OWNING<Key.space>OUR<Key.space>MISTAKE<Key.space>AND<Key.space>TAKING<Key.space>STEPS<Key.space>TO<Key.space>CORRECT<Key.space>THEM.
Screenshot: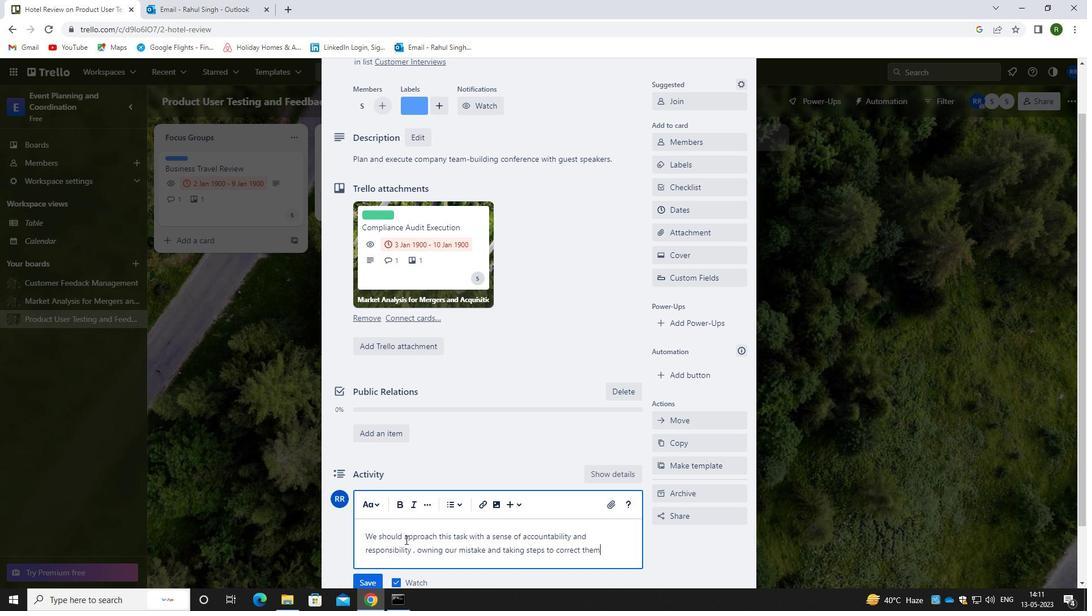 
Action: Mouse moved to (367, 584)
Screenshot: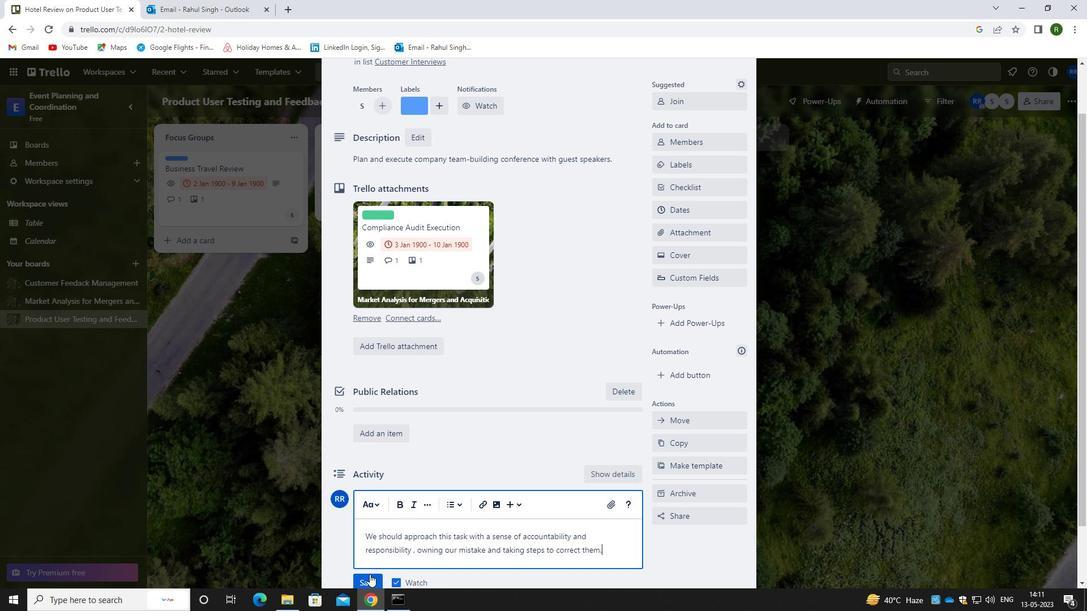 
Action: Mouse pressed left at (367, 584)
Screenshot: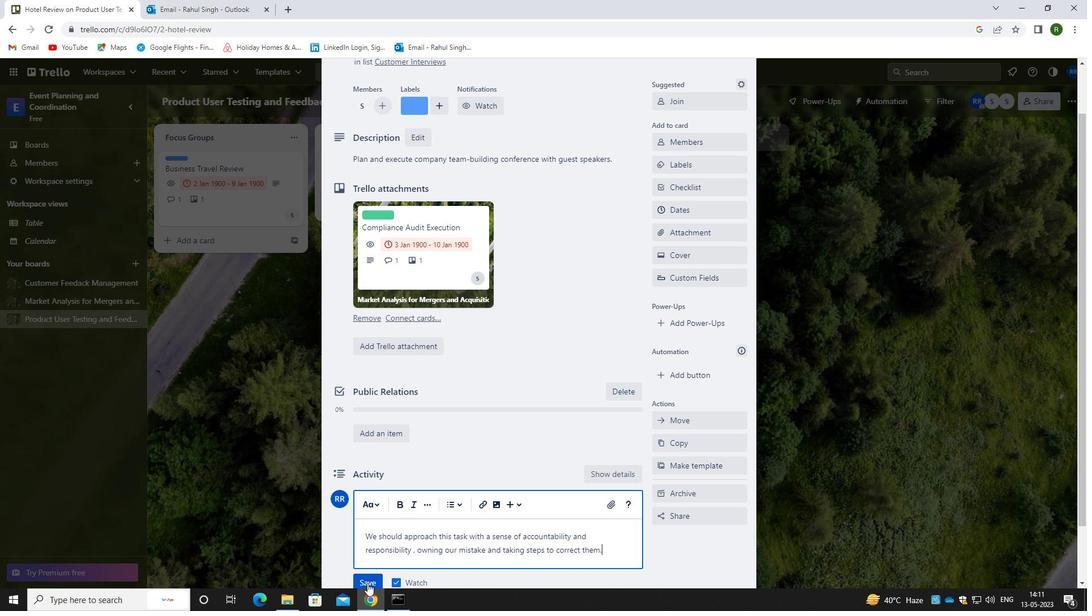 
Action: Mouse moved to (685, 214)
Screenshot: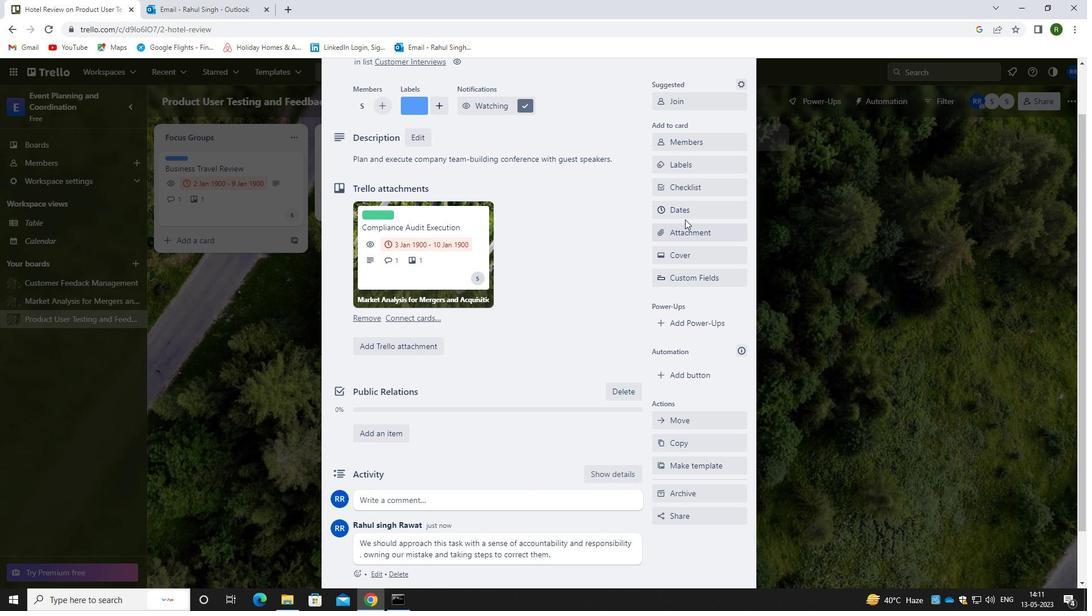 
Action: Mouse pressed left at (685, 214)
Screenshot: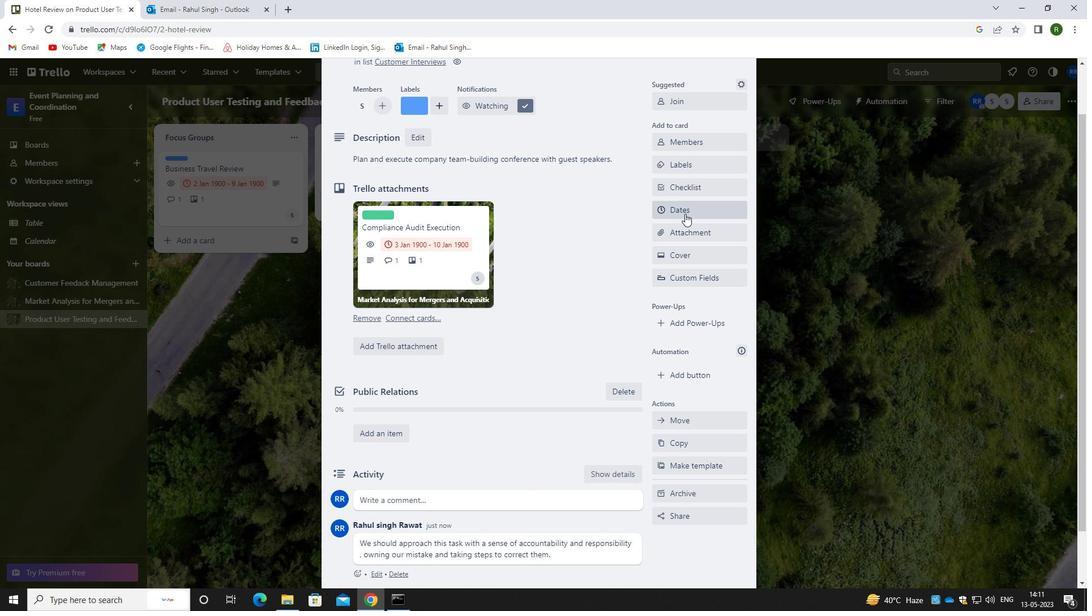 
Action: Mouse moved to (667, 308)
Screenshot: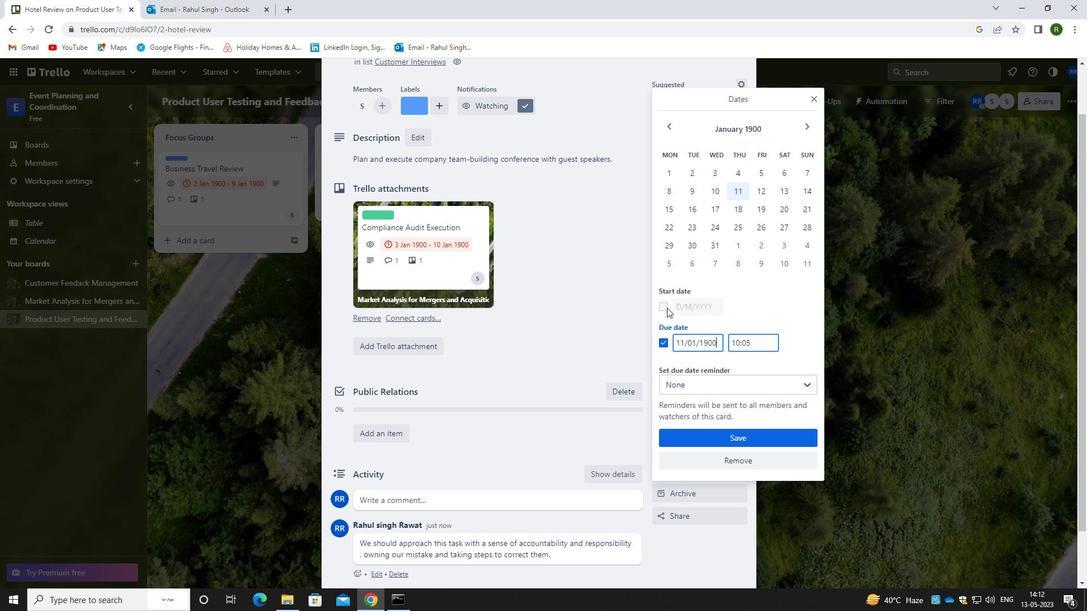 
Action: Mouse pressed left at (667, 308)
Screenshot: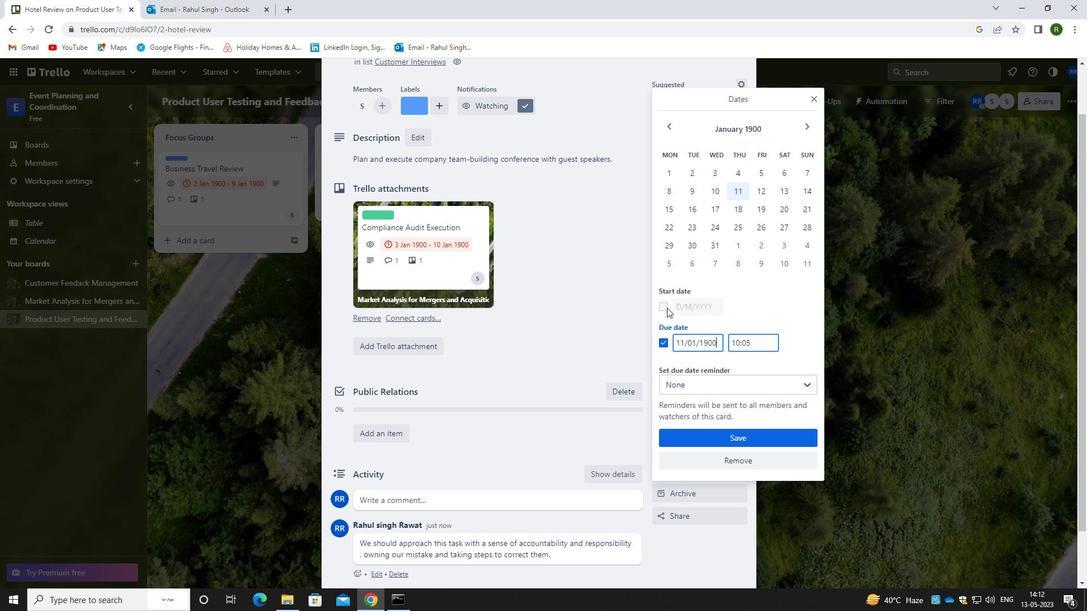 
Action: Mouse moved to (716, 308)
Screenshot: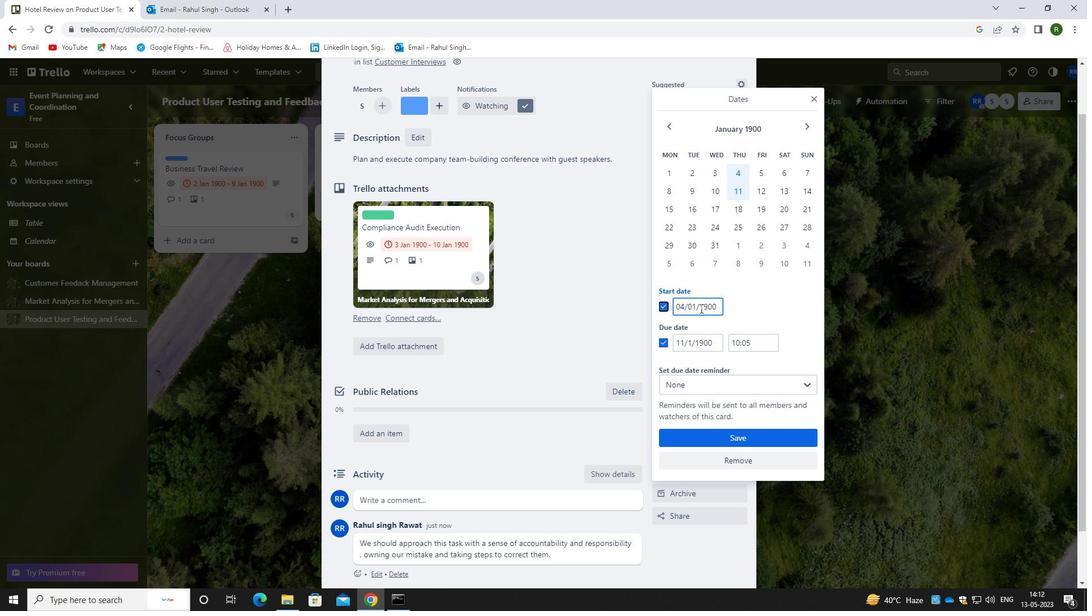 
Action: Mouse pressed left at (716, 308)
Screenshot: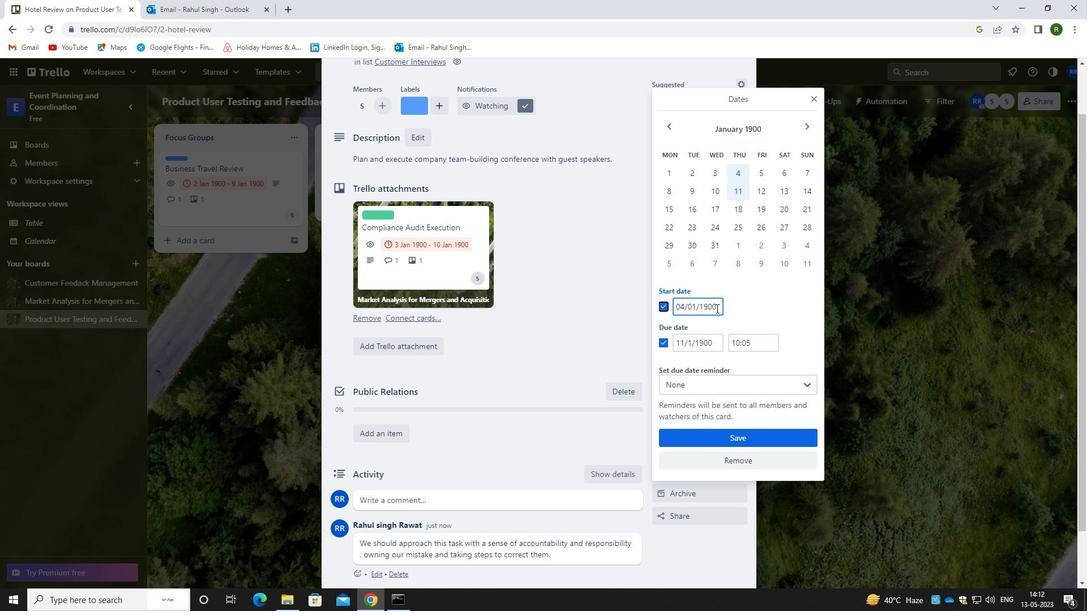 
Action: Mouse moved to (672, 312)
Screenshot: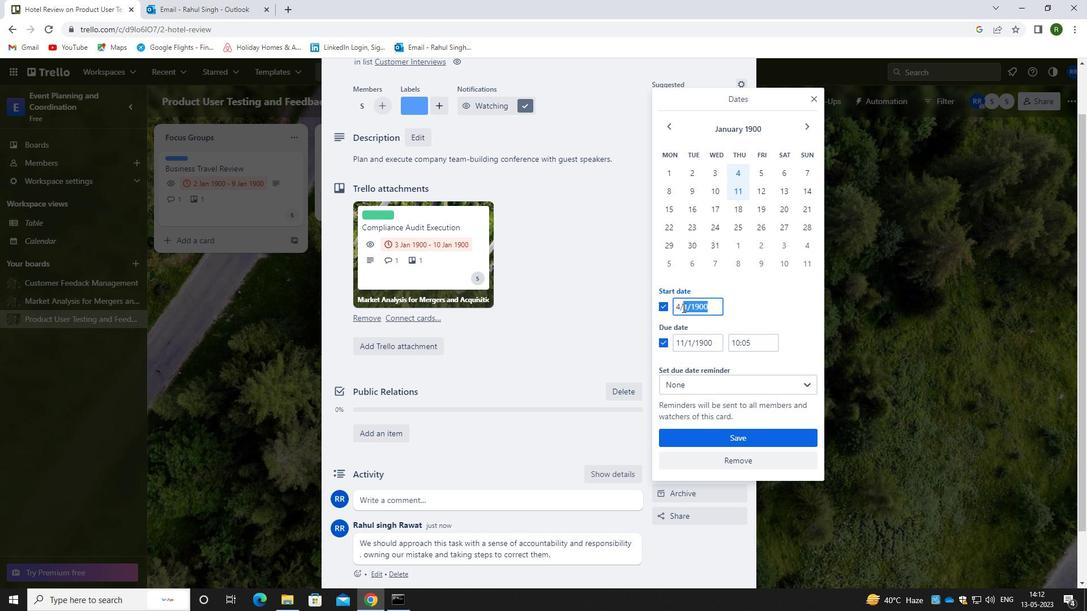 
Action: Key pressed 05/01/1900
Screenshot: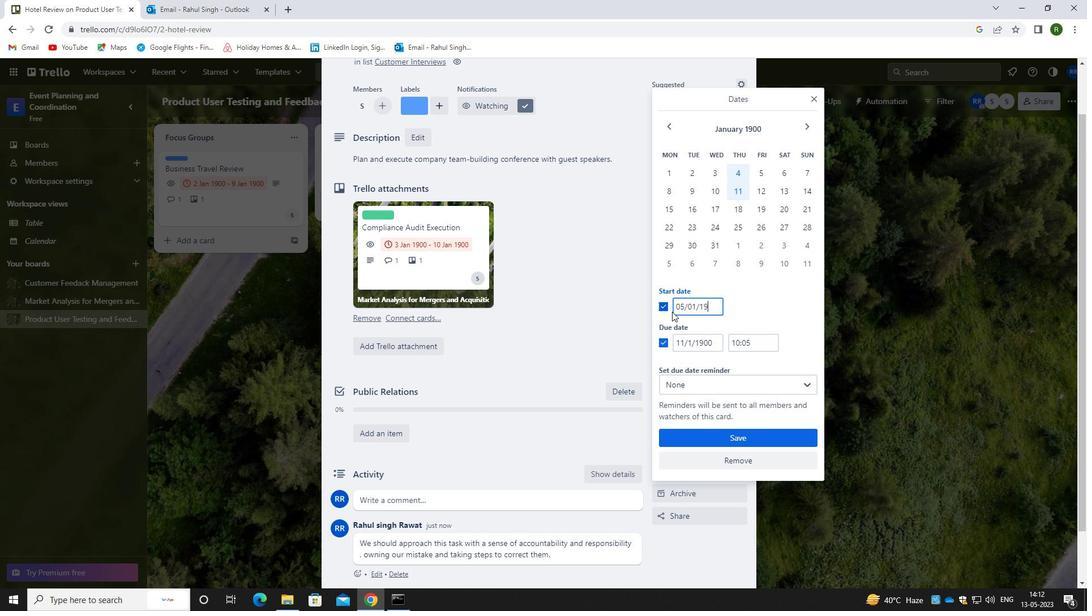 
Action: Mouse moved to (716, 339)
Screenshot: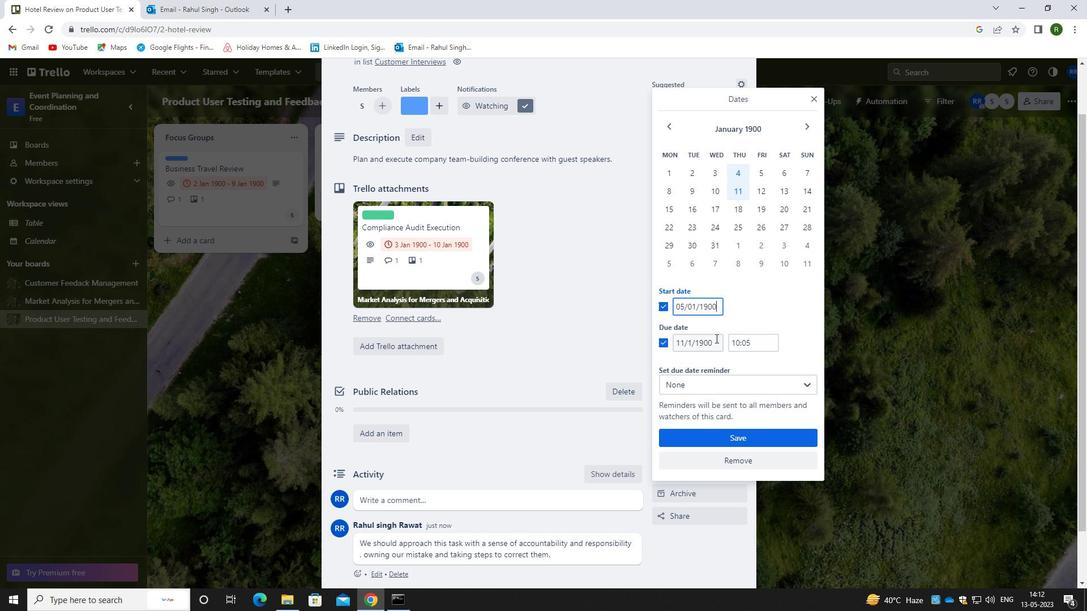 
Action: Mouse pressed left at (716, 339)
Screenshot: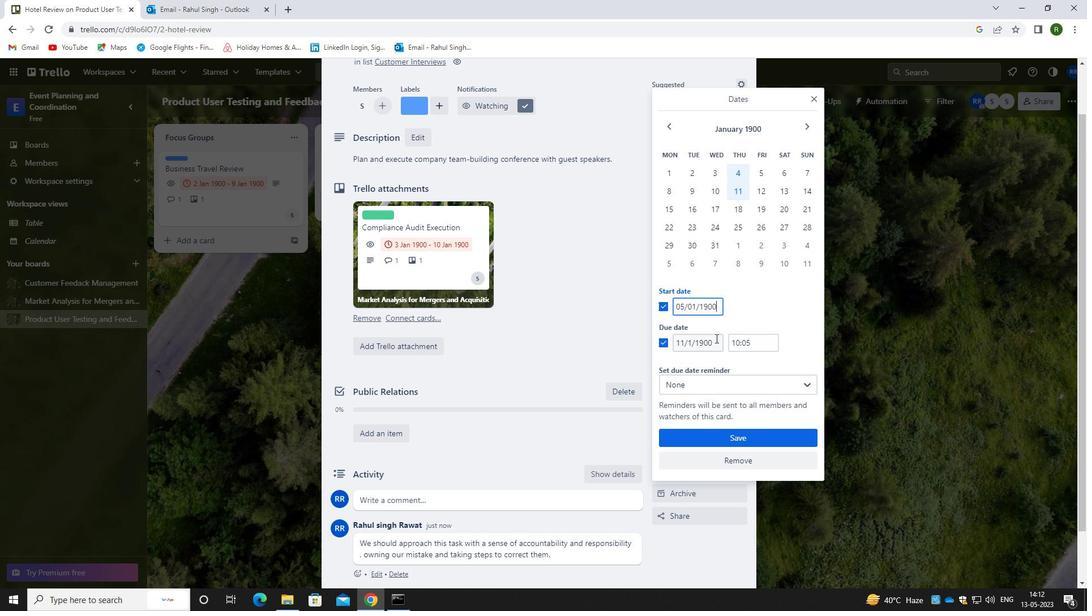 
Action: Mouse moved to (659, 339)
Screenshot: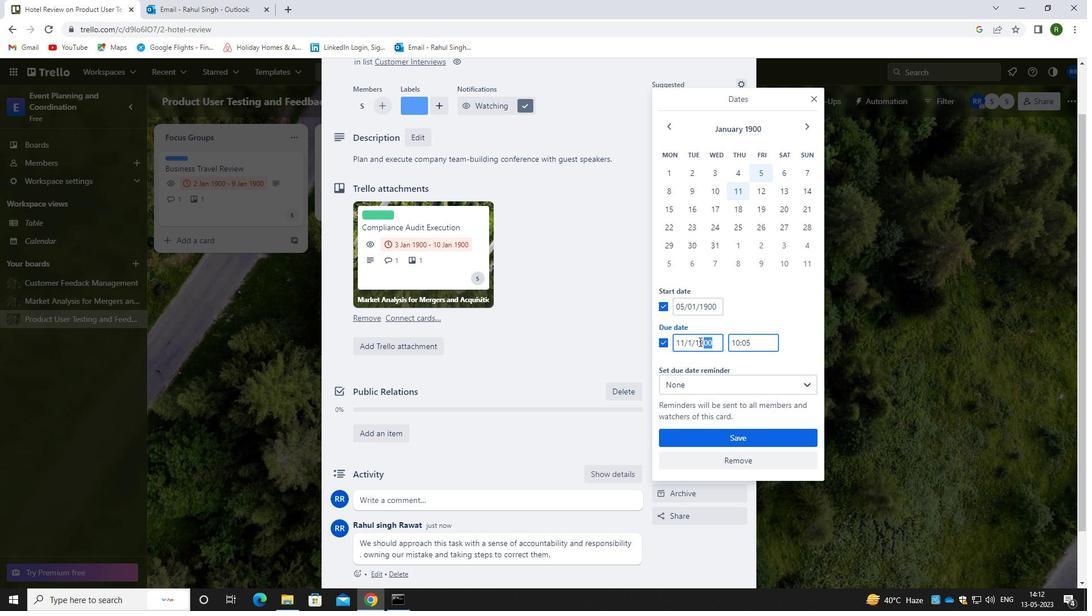 
Action: Key pressed 12/01/1900
Screenshot: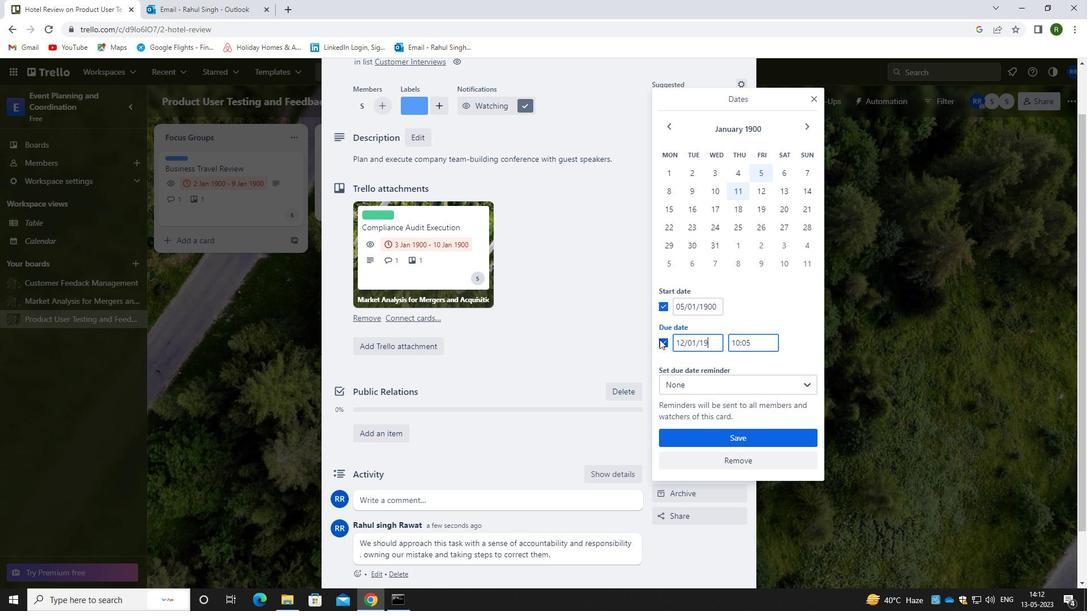 
Action: Mouse moved to (736, 433)
Screenshot: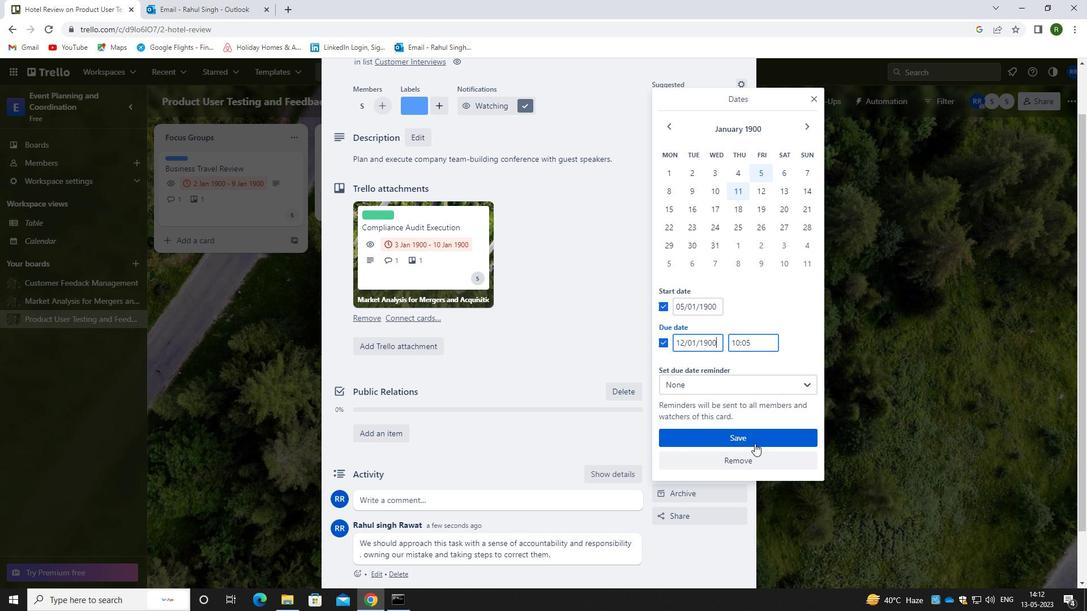 
Action: Mouse pressed left at (736, 433)
Screenshot: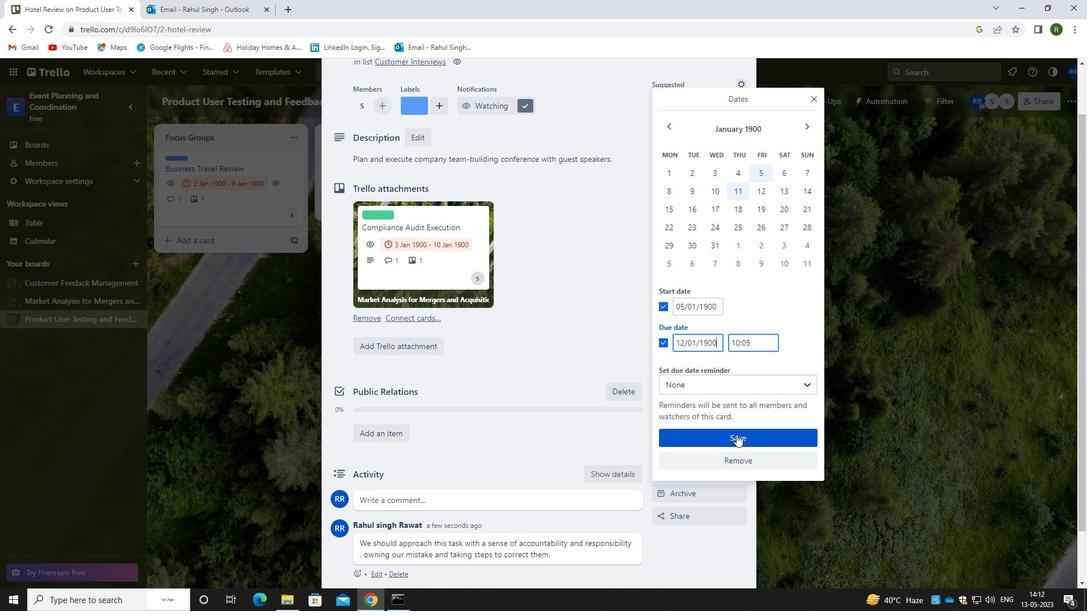
Action: Mouse moved to (583, 360)
Screenshot: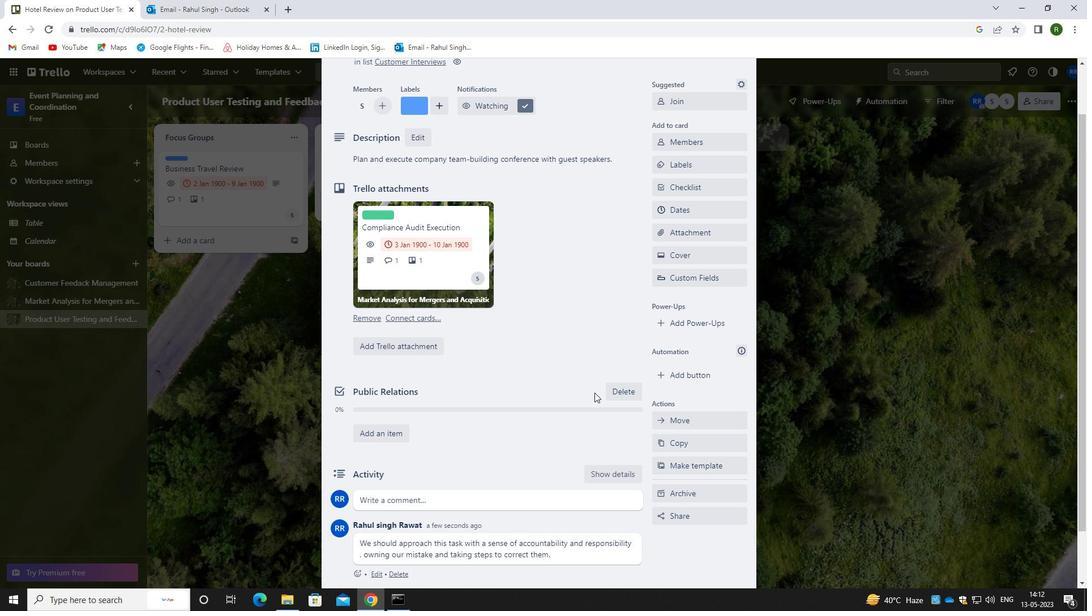 
Action: Mouse scrolled (583, 360) with delta (0, 0)
Screenshot: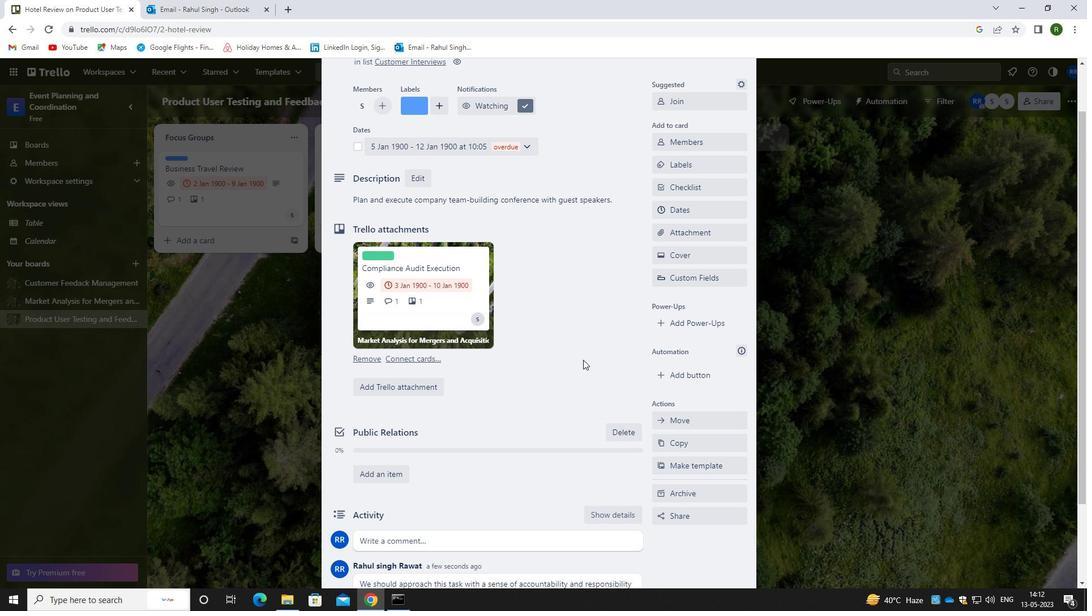 
Action: Mouse scrolled (583, 360) with delta (0, 0)
Screenshot: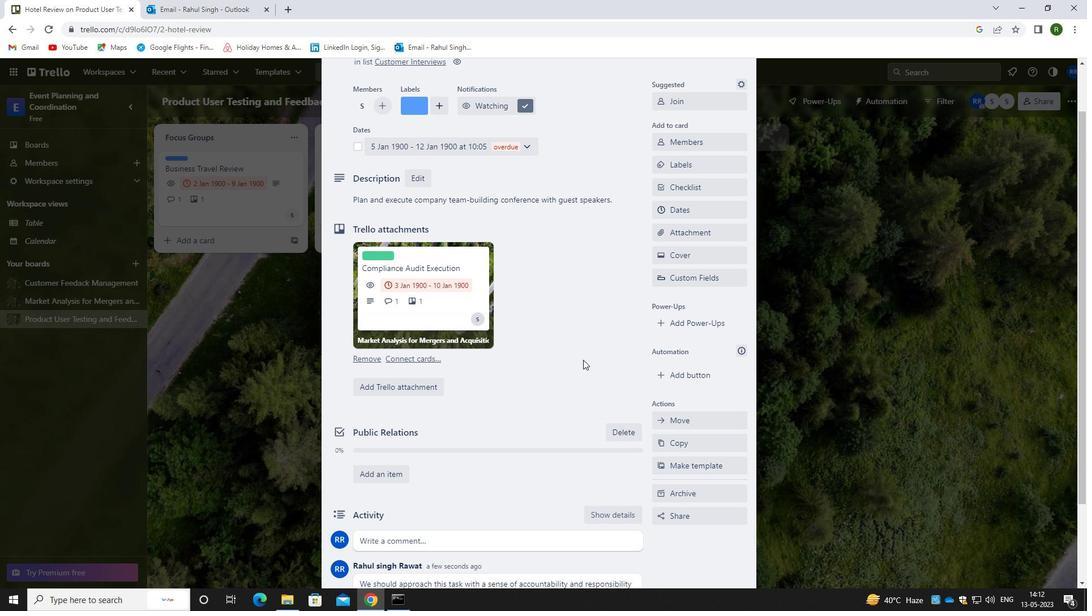 
